 Task: Create a due date automation trigger when advanced on, 2 hours before a card is due add fields without custom field "Resume" set to a date more than 1 working days ago.
Action: Mouse moved to (973, 282)
Screenshot: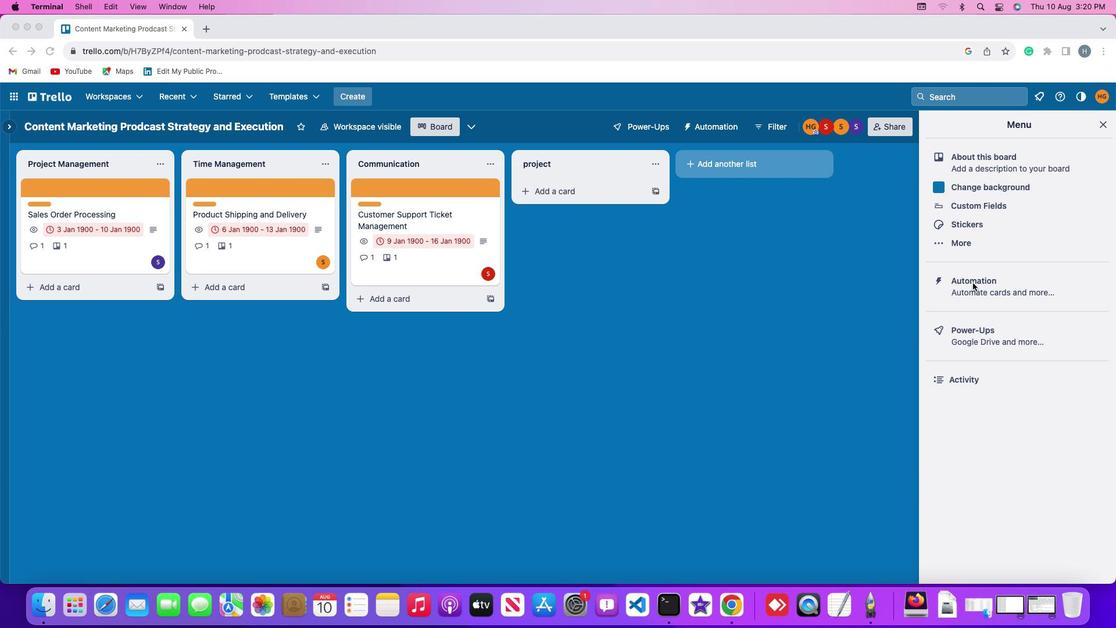 
Action: Mouse pressed left at (973, 282)
Screenshot: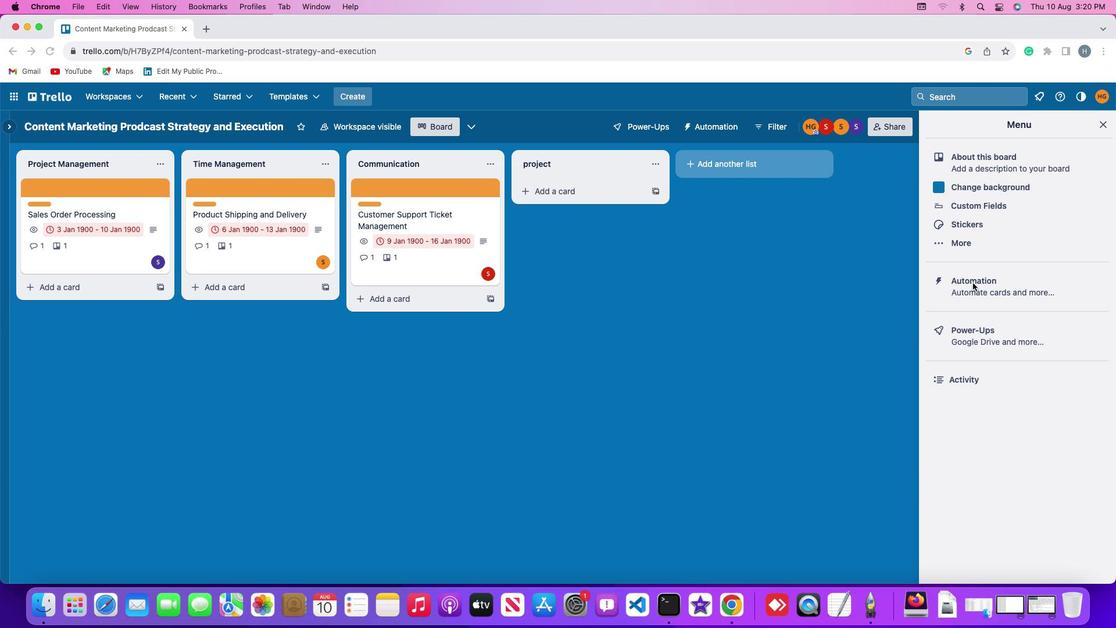 
Action: Mouse pressed left at (973, 282)
Screenshot: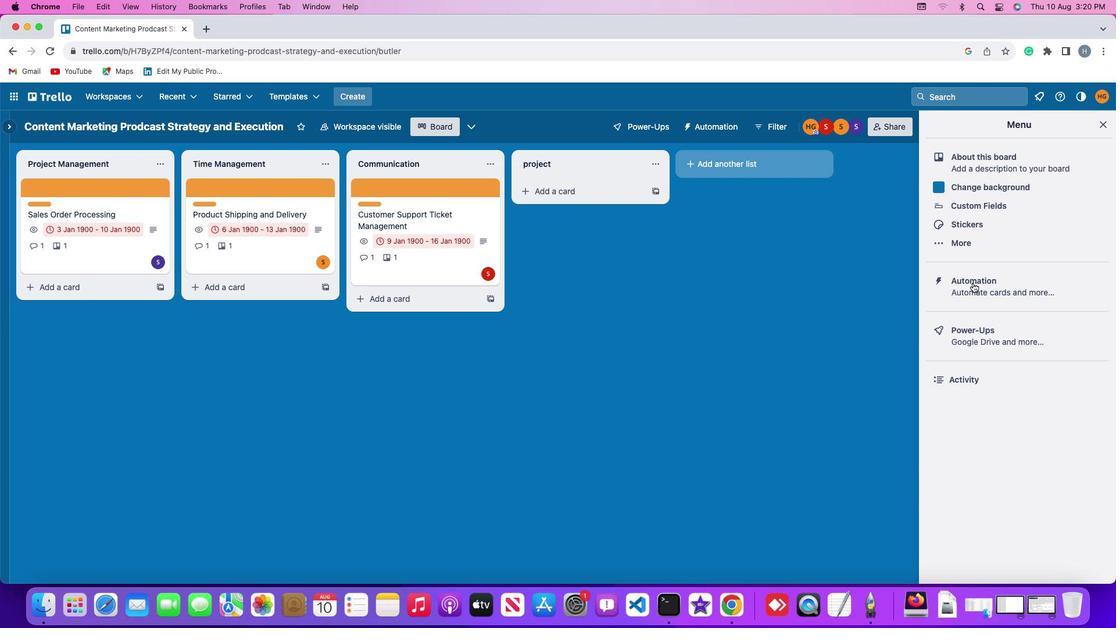 
Action: Mouse moved to (66, 277)
Screenshot: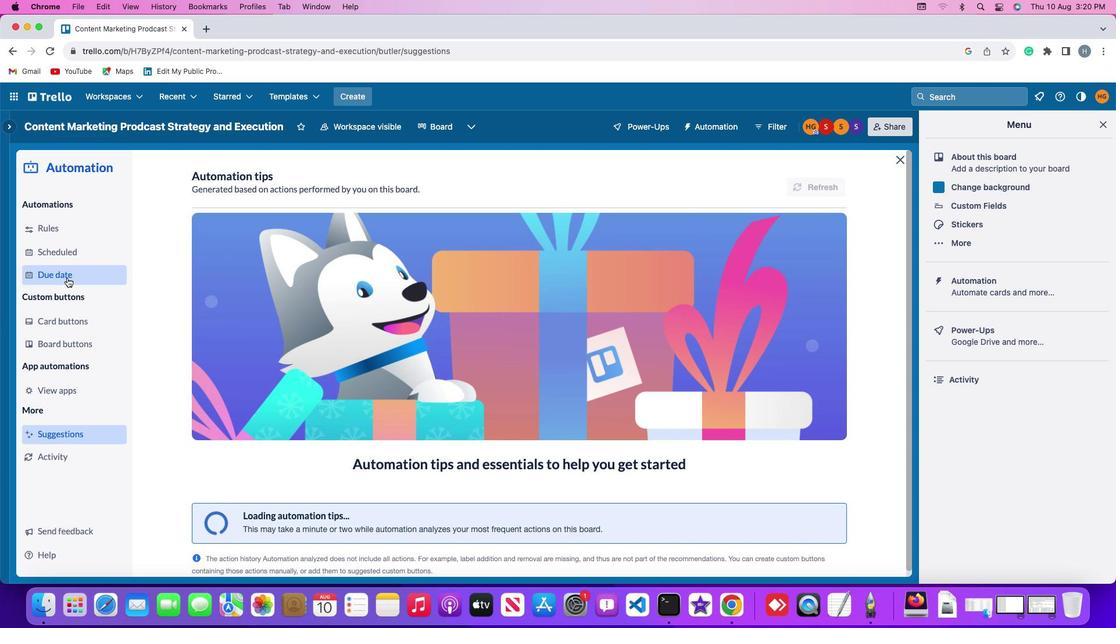 
Action: Mouse pressed left at (66, 277)
Screenshot: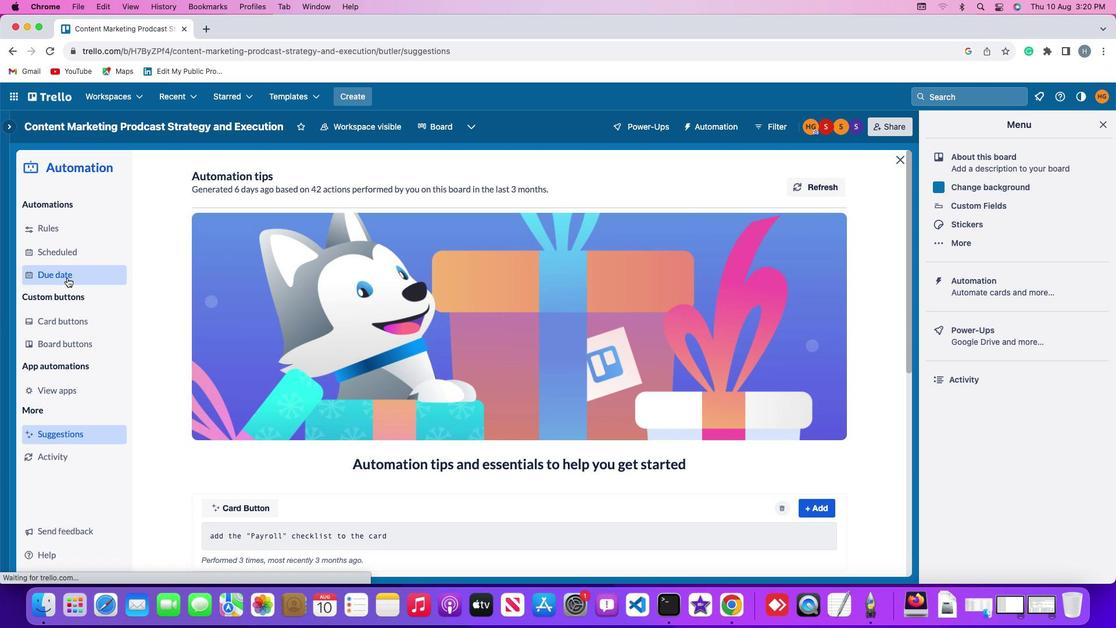 
Action: Mouse moved to (765, 179)
Screenshot: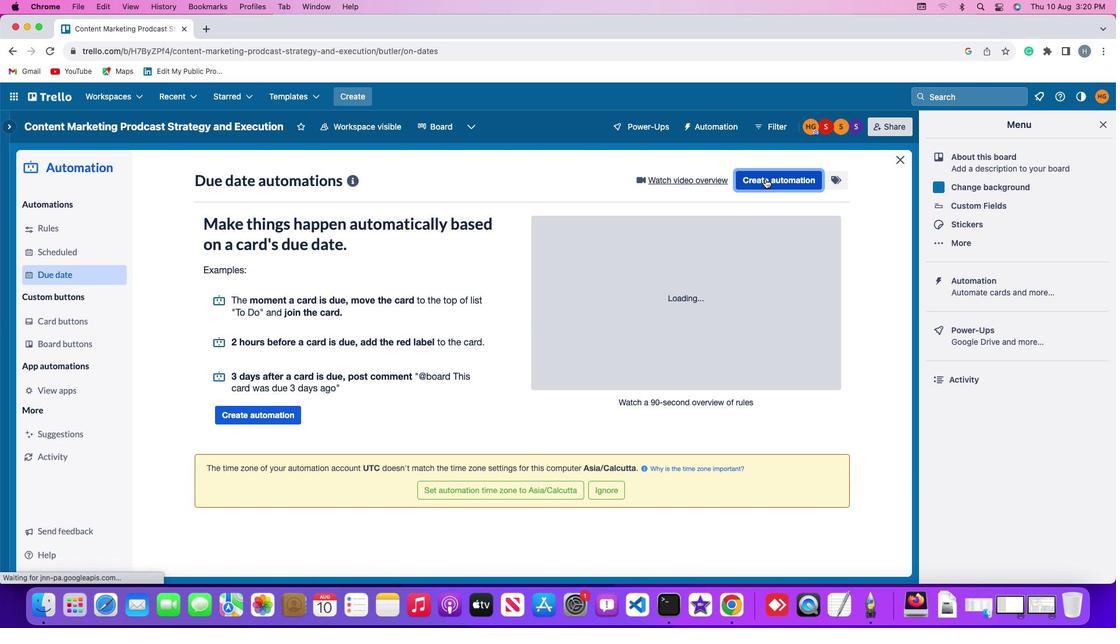 
Action: Mouse pressed left at (765, 179)
Screenshot: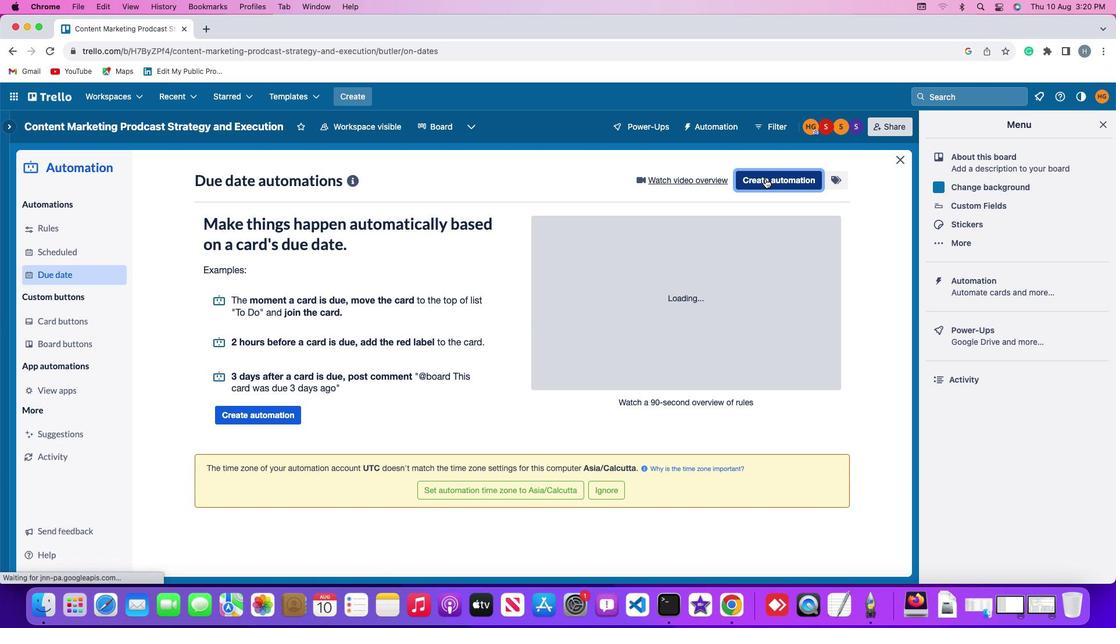 
Action: Mouse moved to (258, 287)
Screenshot: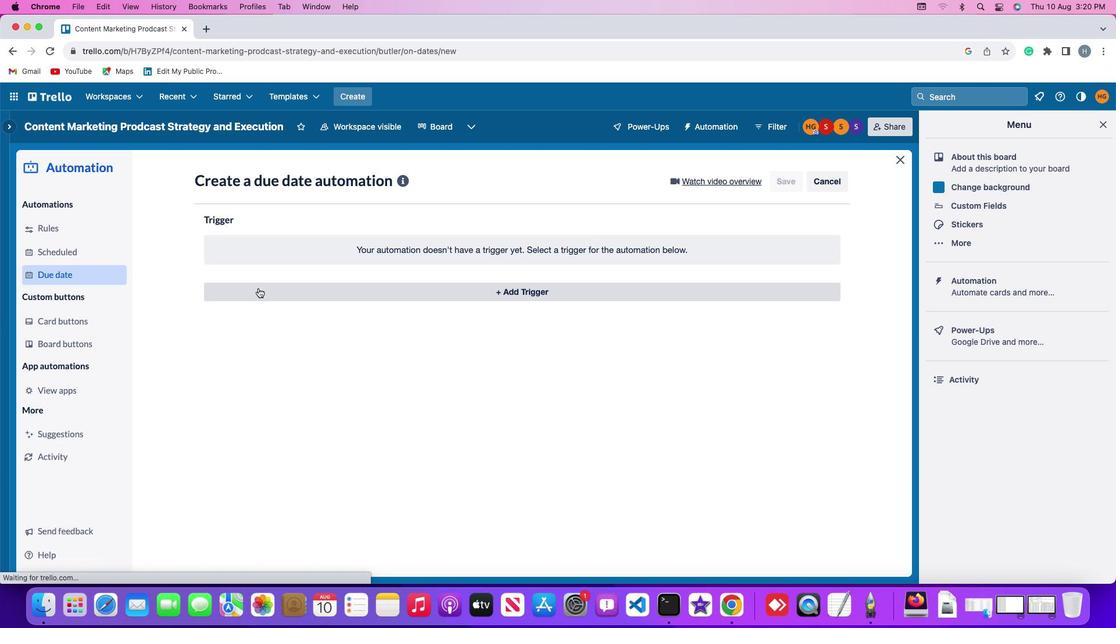 
Action: Mouse pressed left at (258, 287)
Screenshot: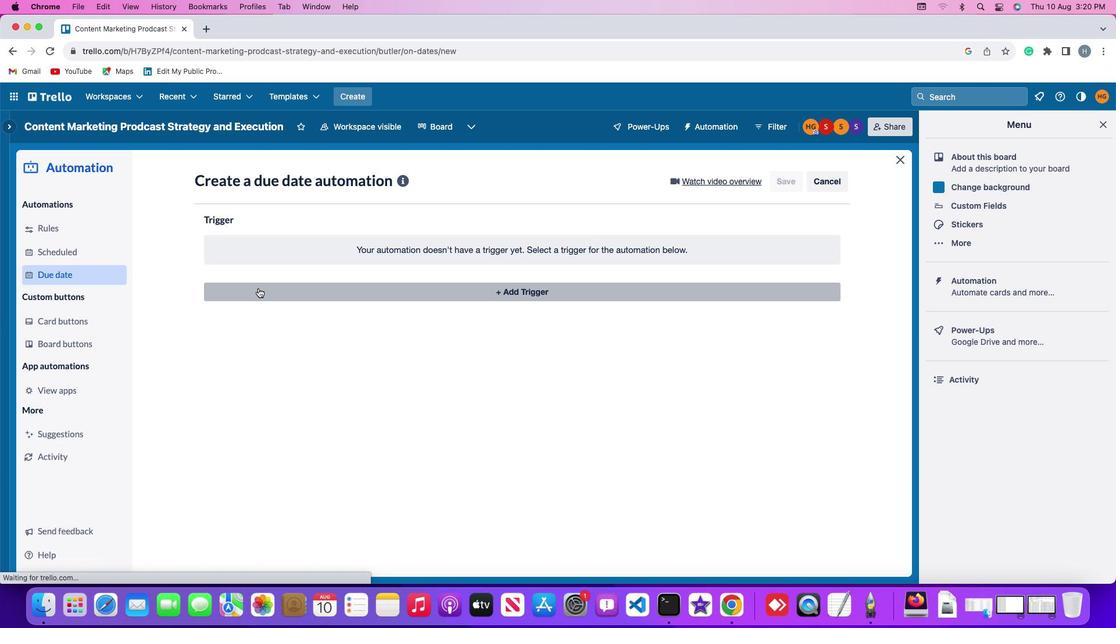 
Action: Mouse moved to (227, 469)
Screenshot: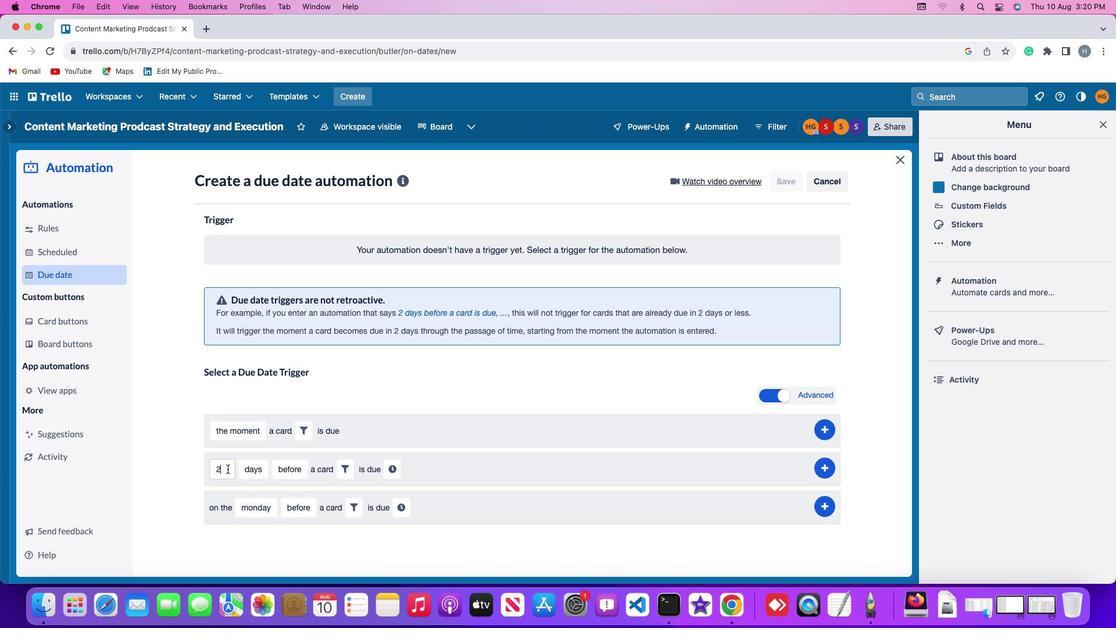 
Action: Mouse pressed left at (227, 469)
Screenshot: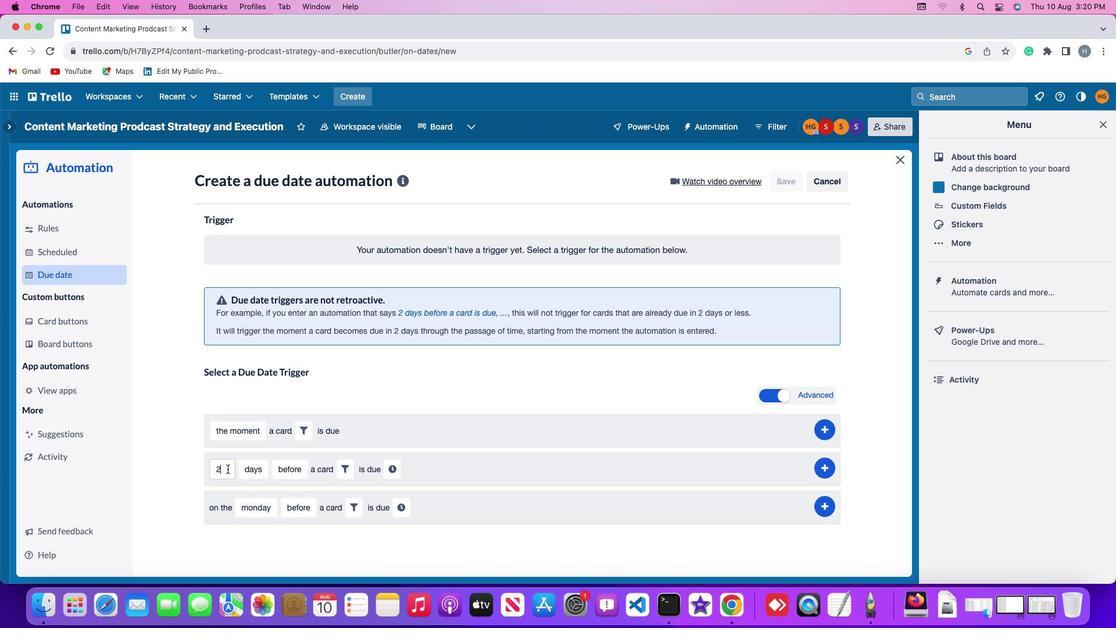 
Action: Mouse moved to (227, 468)
Screenshot: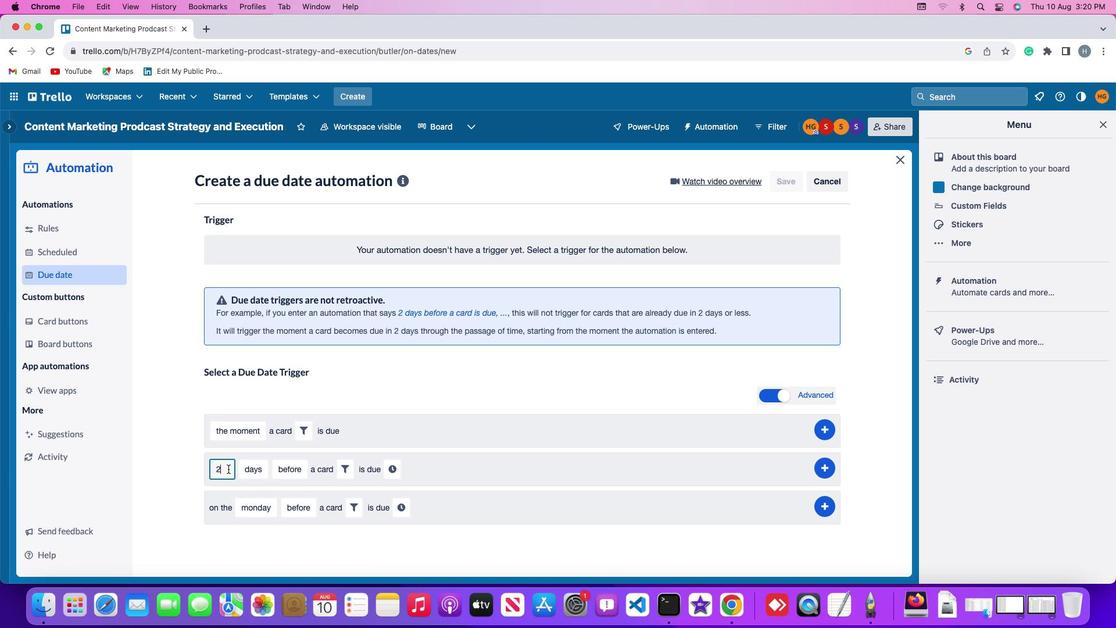 
Action: Key pressed Key.backspace
Screenshot: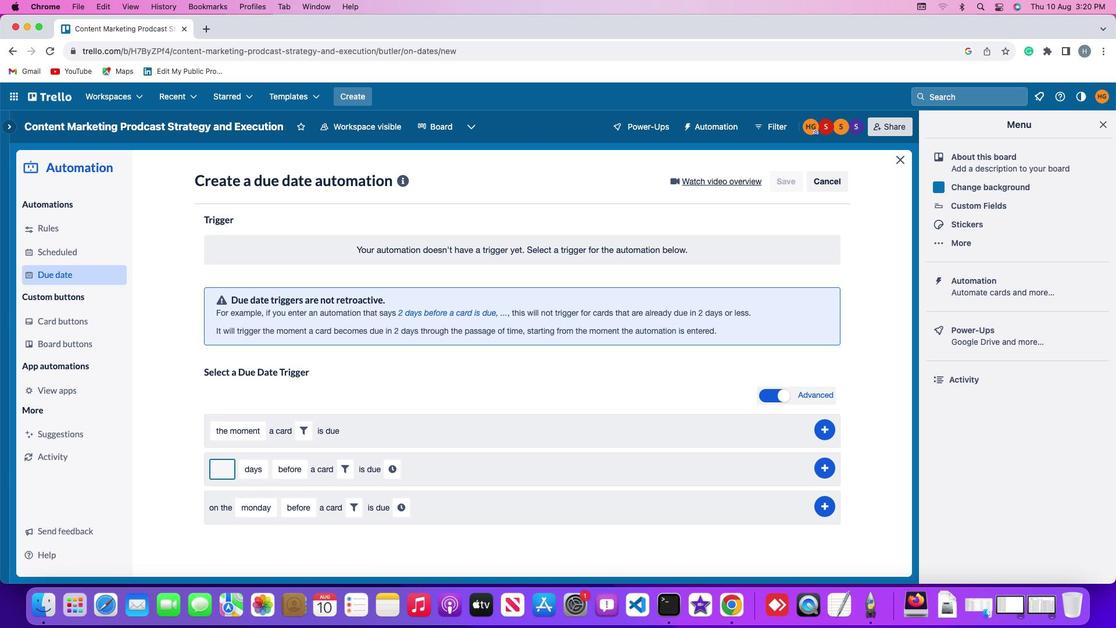 
Action: Mouse moved to (229, 468)
Screenshot: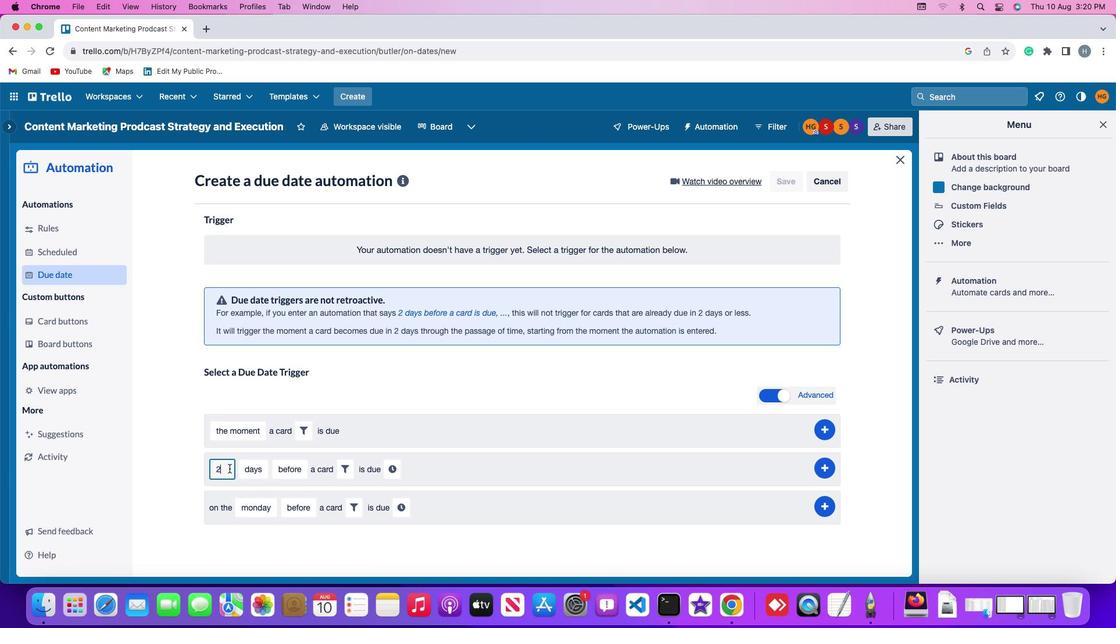 
Action: Key pressed '2'
Screenshot: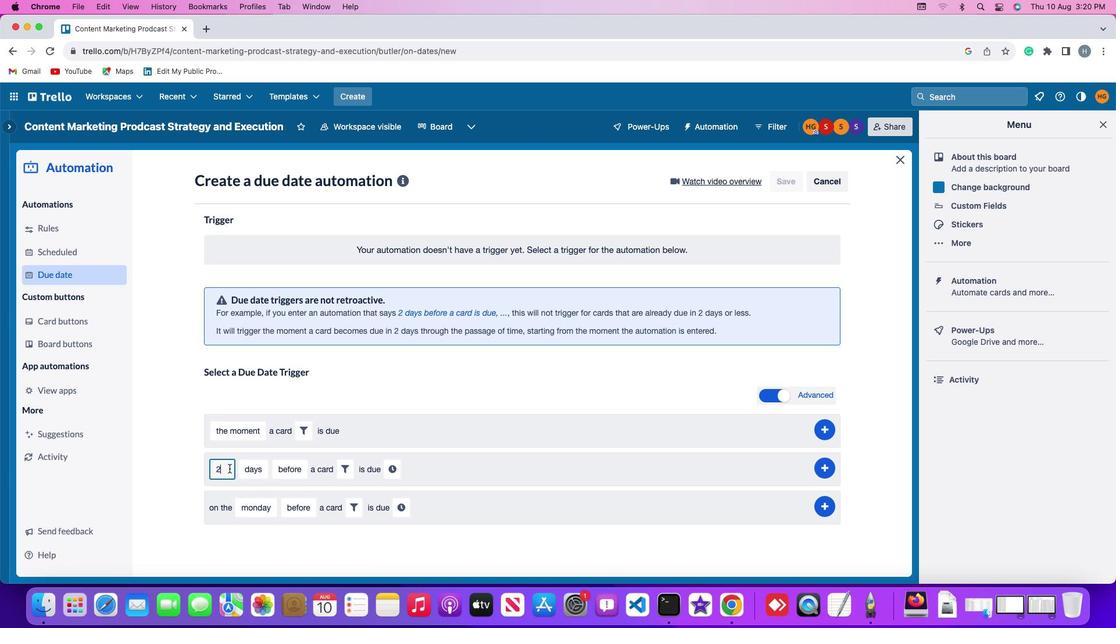 
Action: Mouse moved to (256, 469)
Screenshot: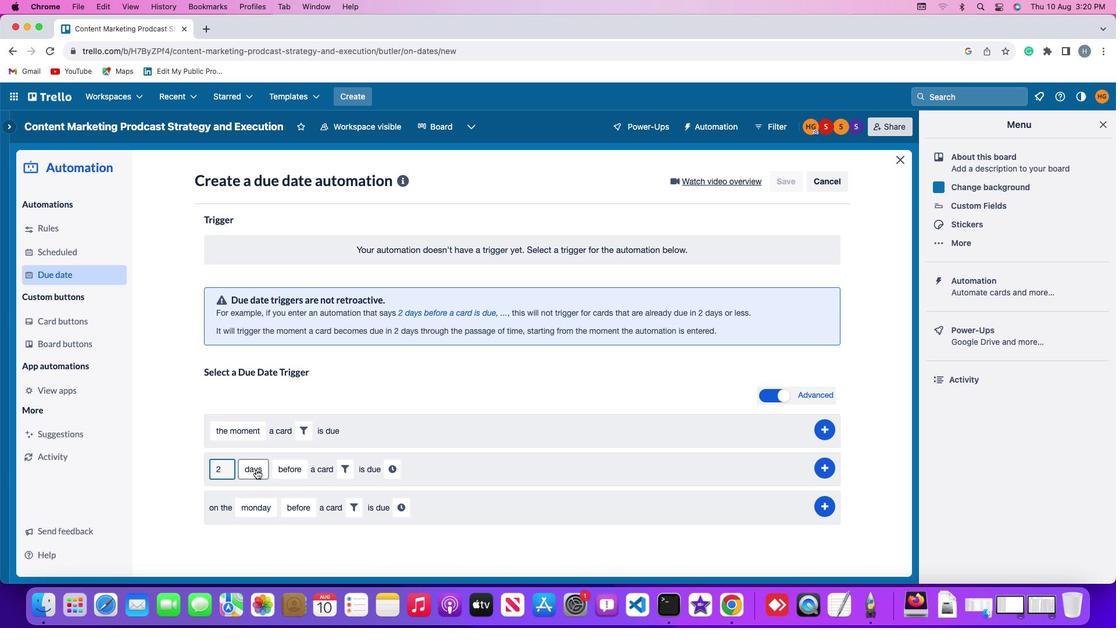 
Action: Mouse pressed left at (256, 469)
Screenshot: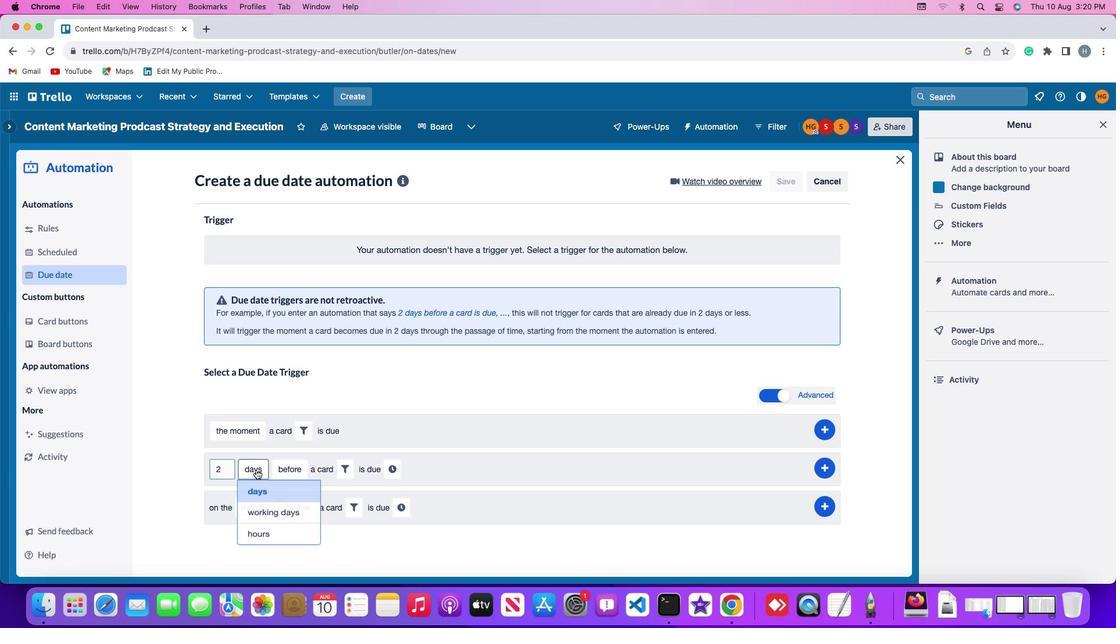 
Action: Mouse moved to (261, 535)
Screenshot: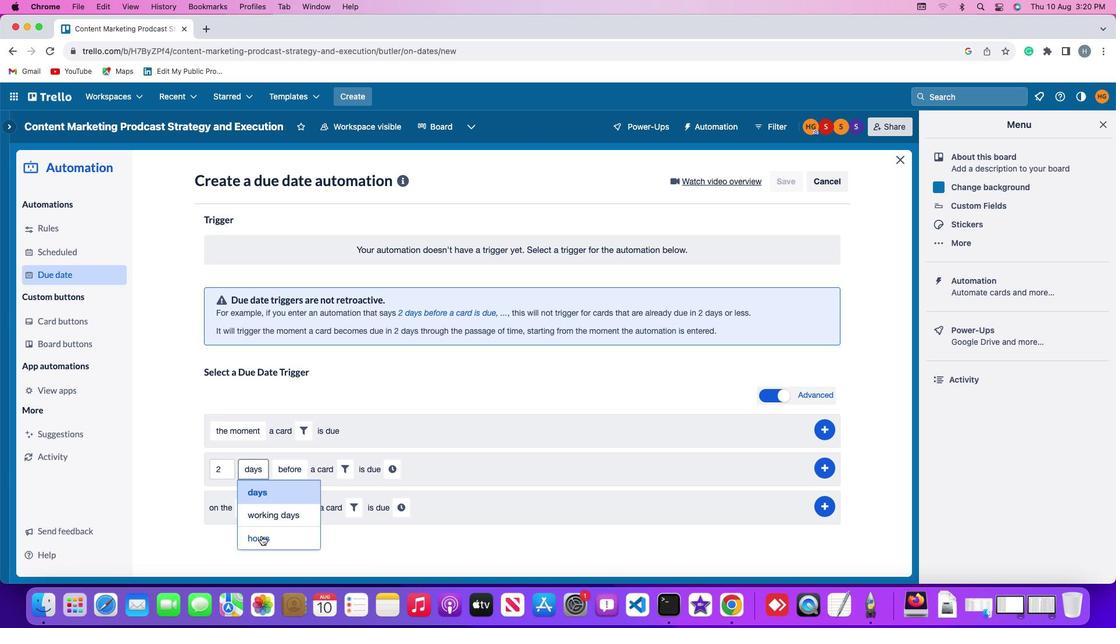 
Action: Mouse pressed left at (261, 535)
Screenshot: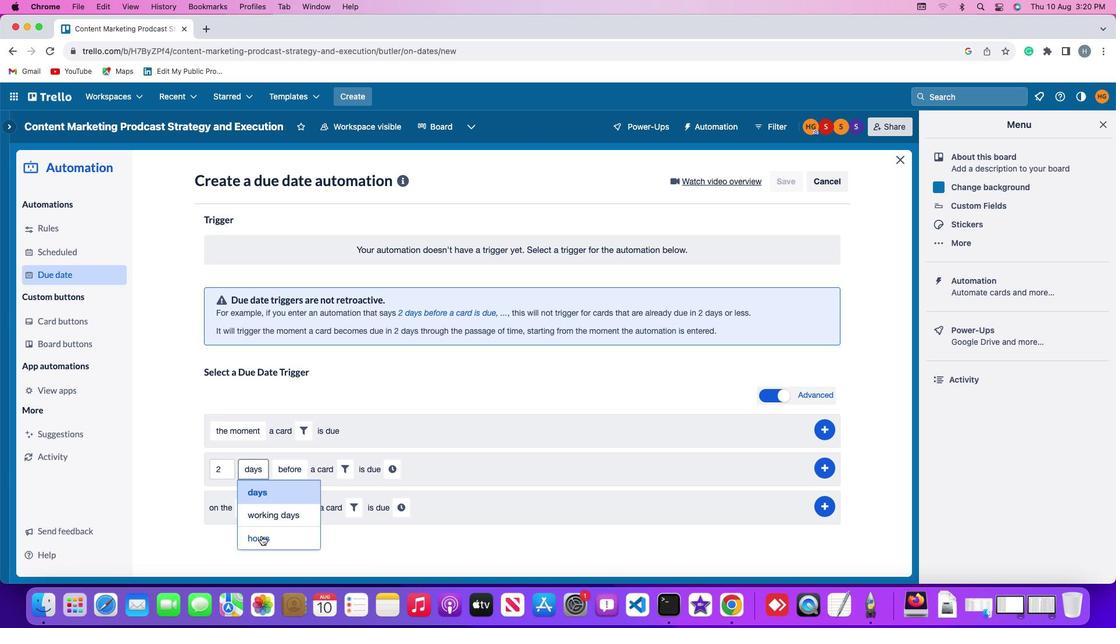 
Action: Mouse moved to (288, 470)
Screenshot: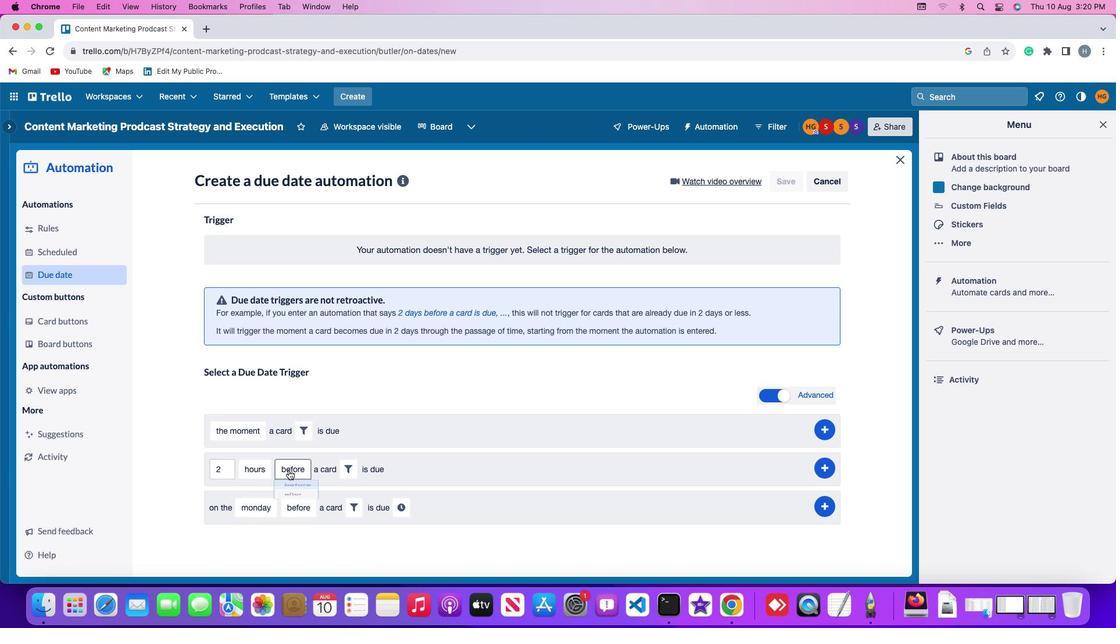 
Action: Mouse pressed left at (288, 470)
Screenshot: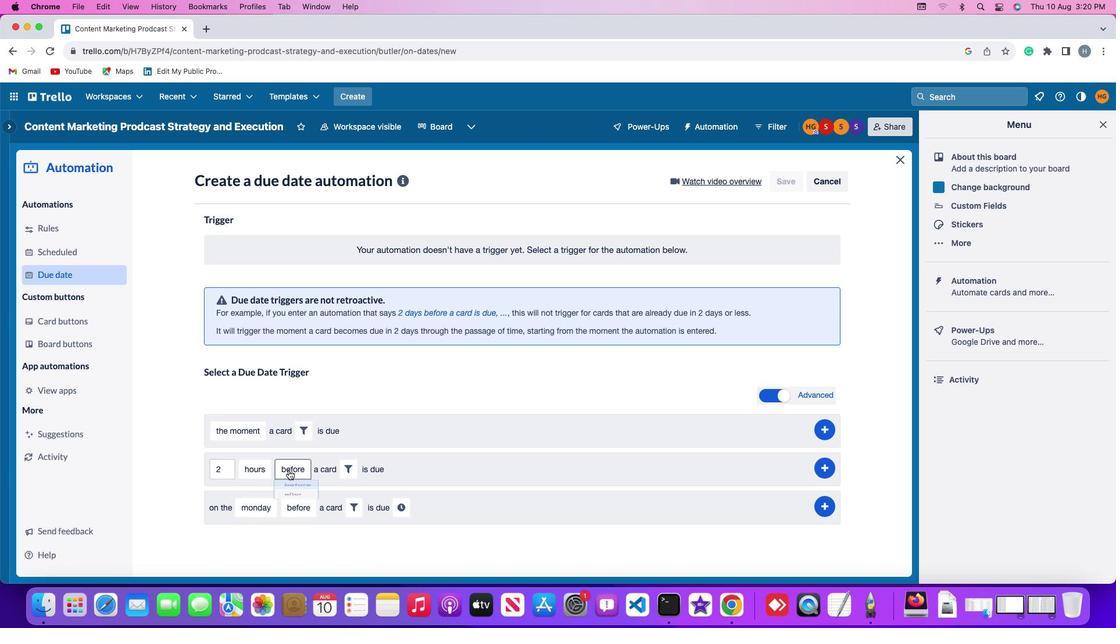 
Action: Mouse moved to (291, 488)
Screenshot: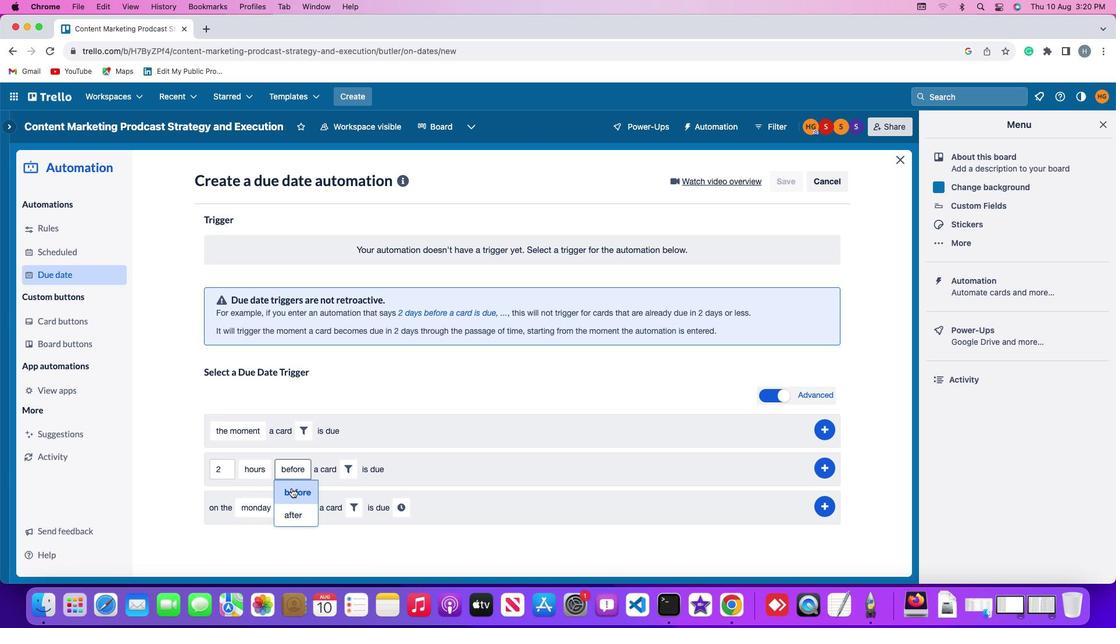 
Action: Mouse pressed left at (291, 488)
Screenshot: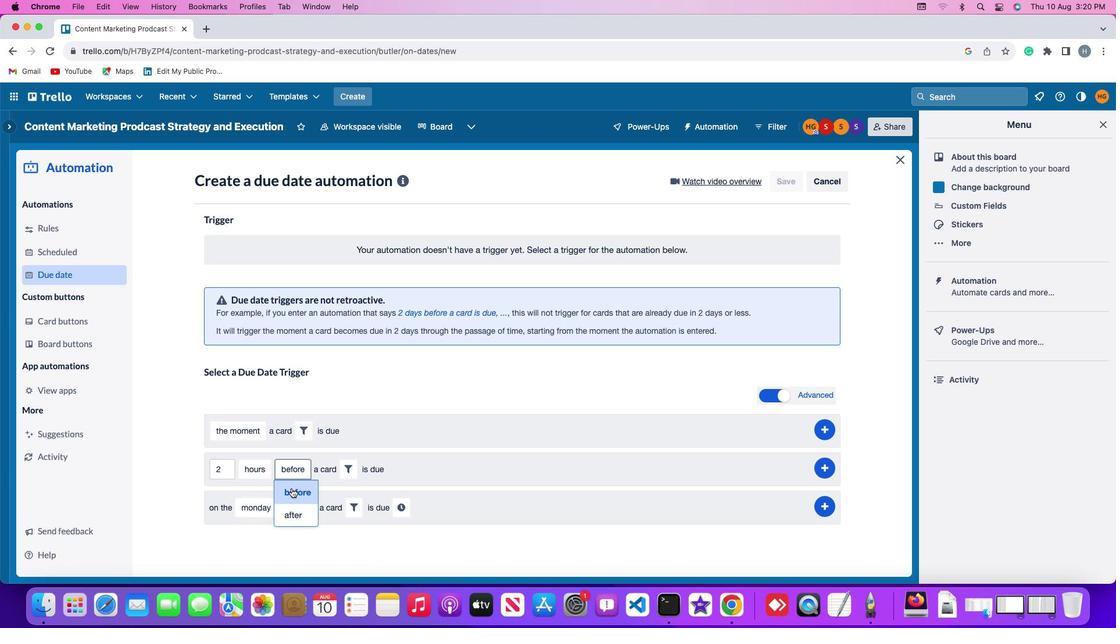
Action: Mouse moved to (344, 465)
Screenshot: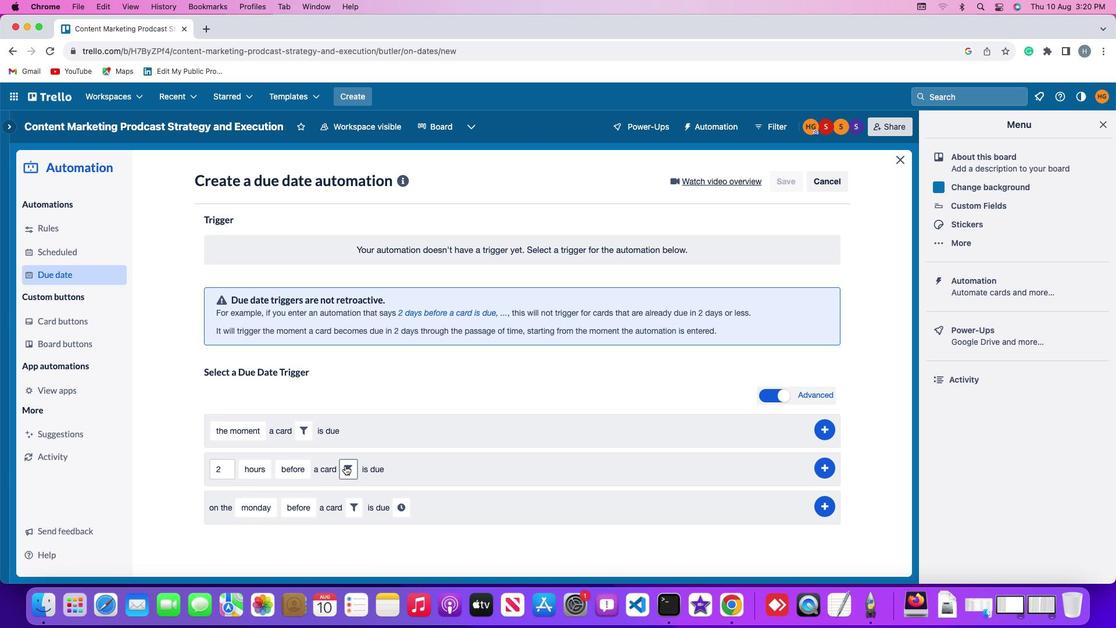 
Action: Mouse pressed left at (344, 465)
Screenshot: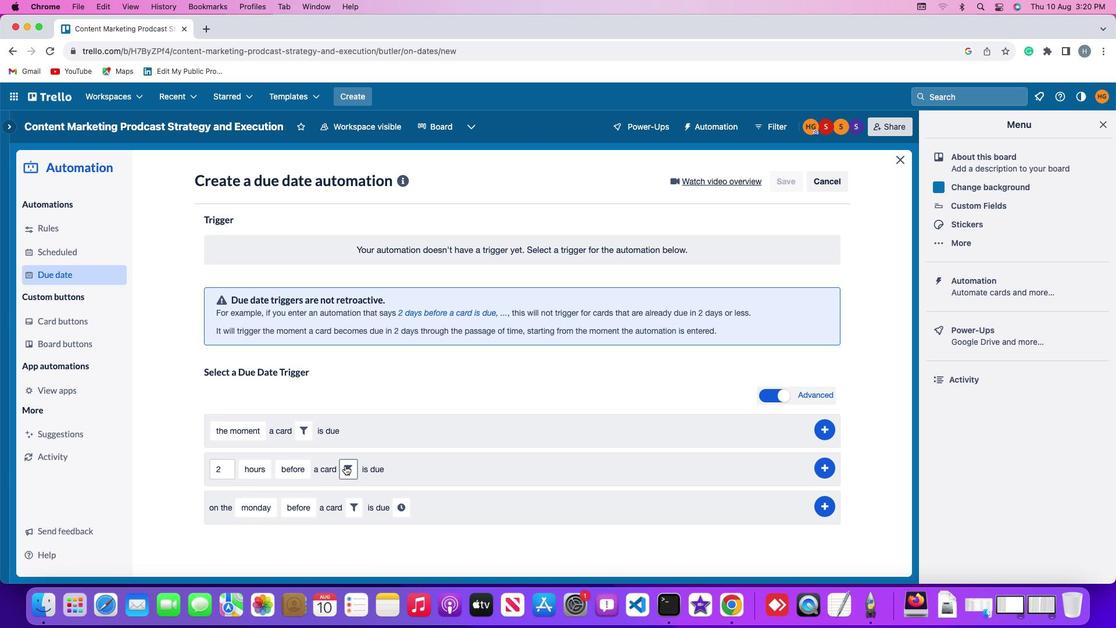 
Action: Mouse moved to (541, 504)
Screenshot: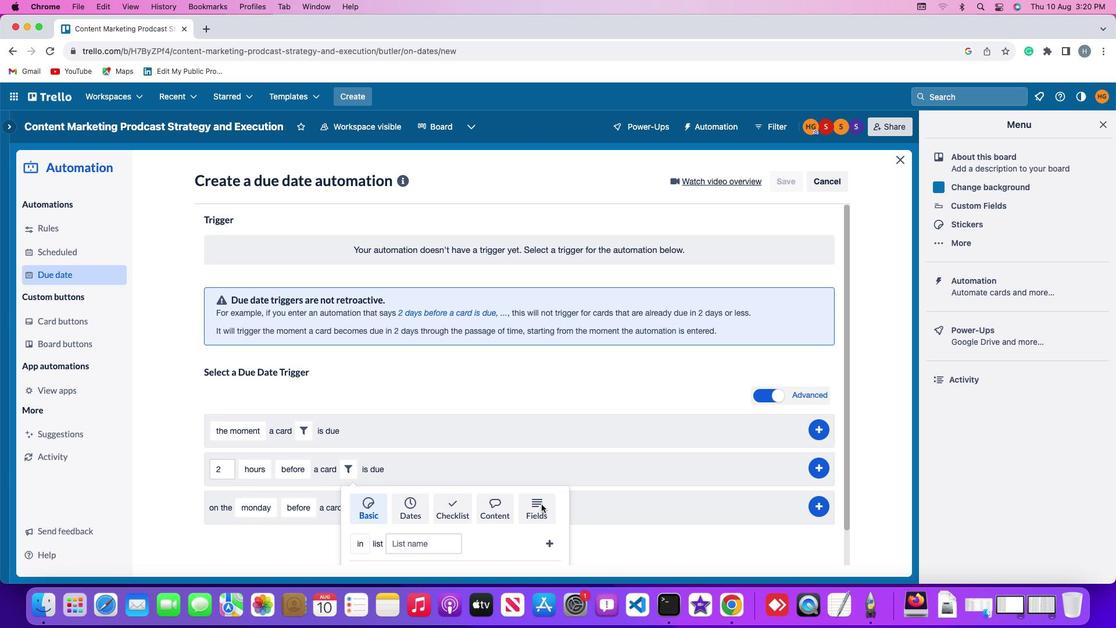 
Action: Mouse pressed left at (541, 504)
Screenshot: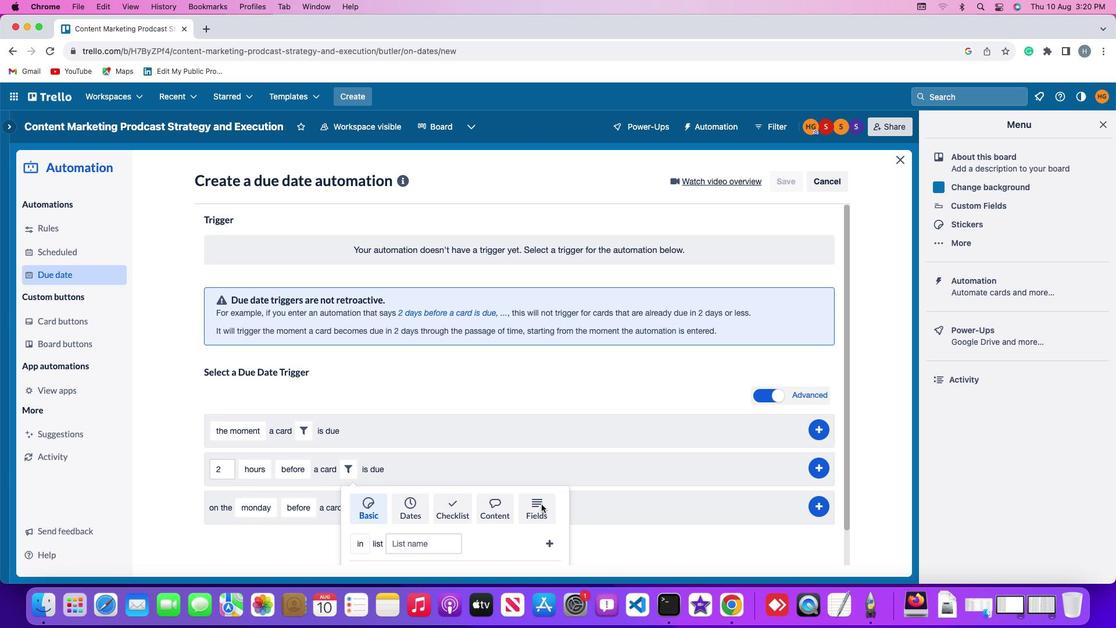 
Action: Mouse moved to (298, 529)
Screenshot: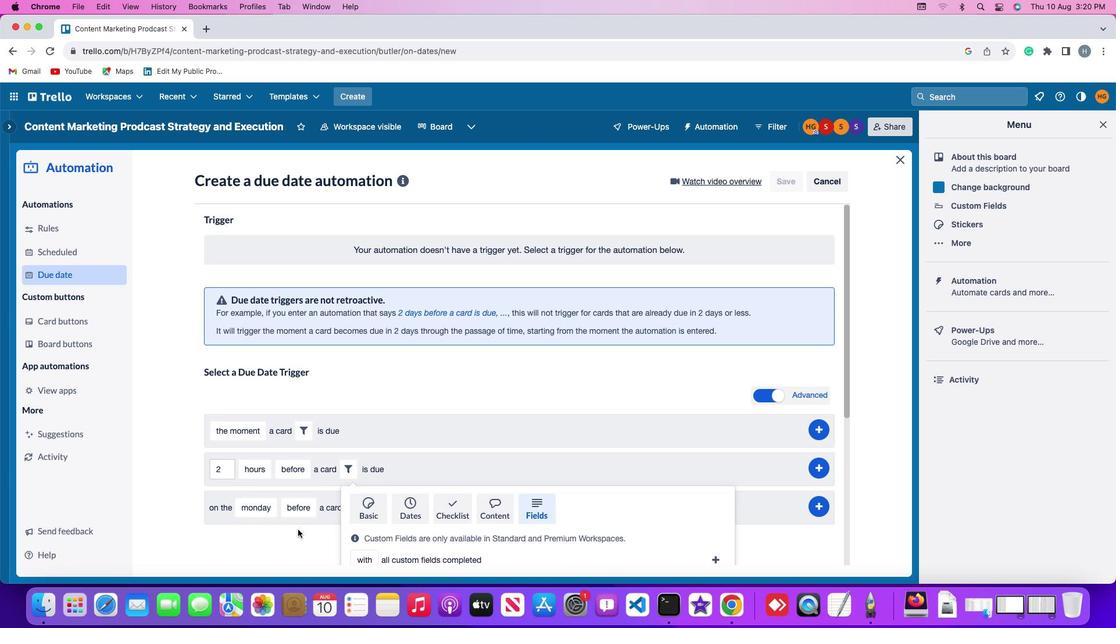 
Action: Mouse scrolled (298, 529) with delta (0, 0)
Screenshot: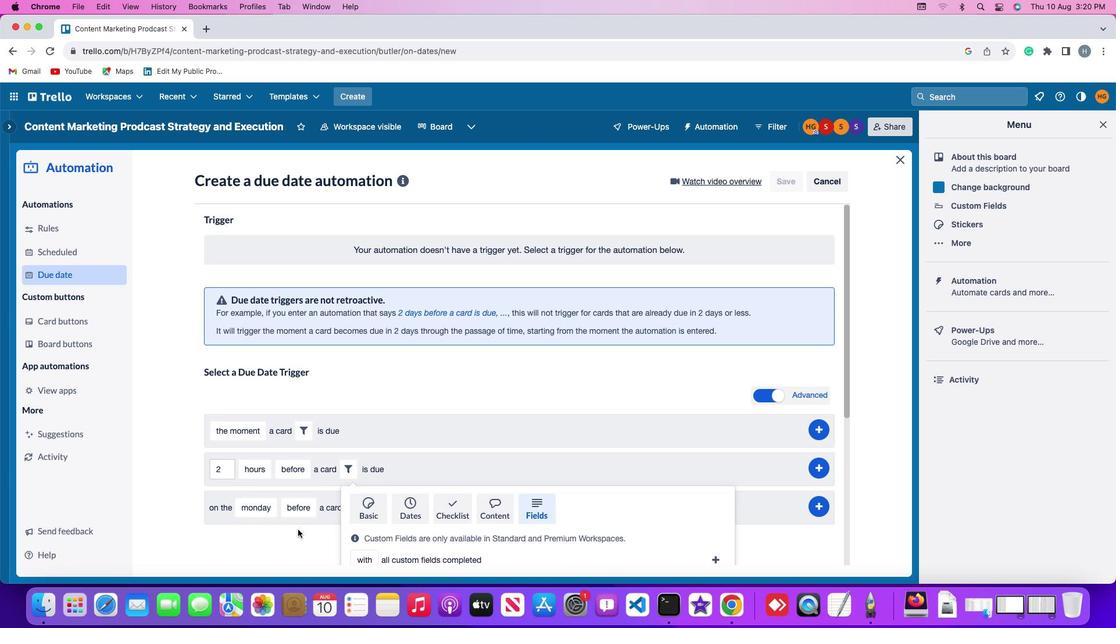 
Action: Mouse scrolled (298, 529) with delta (0, 0)
Screenshot: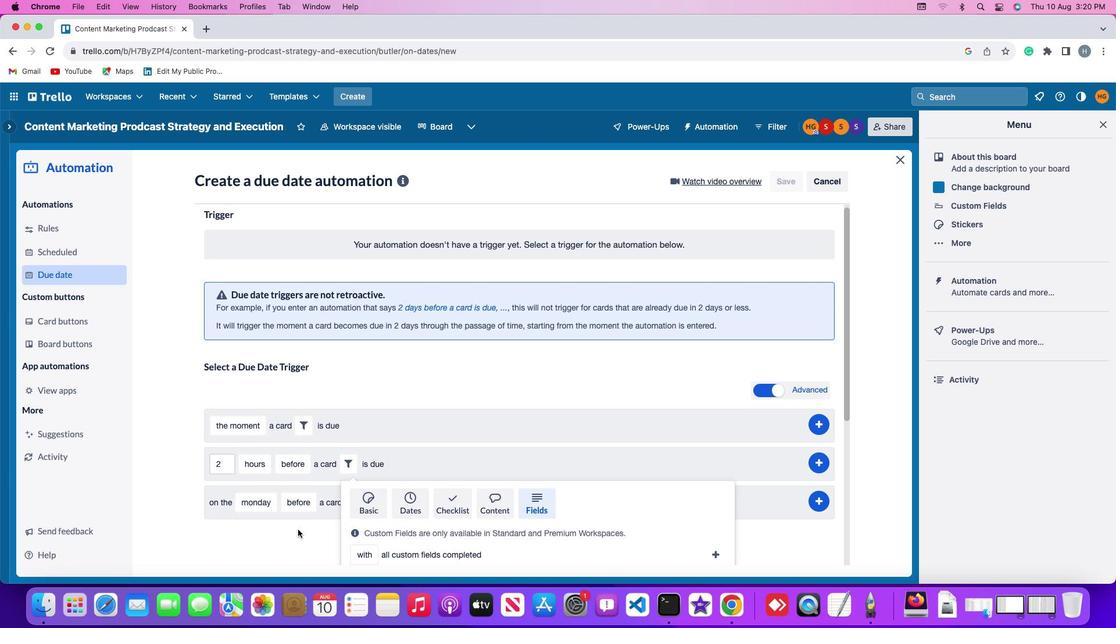 
Action: Mouse scrolled (298, 529) with delta (0, -1)
Screenshot: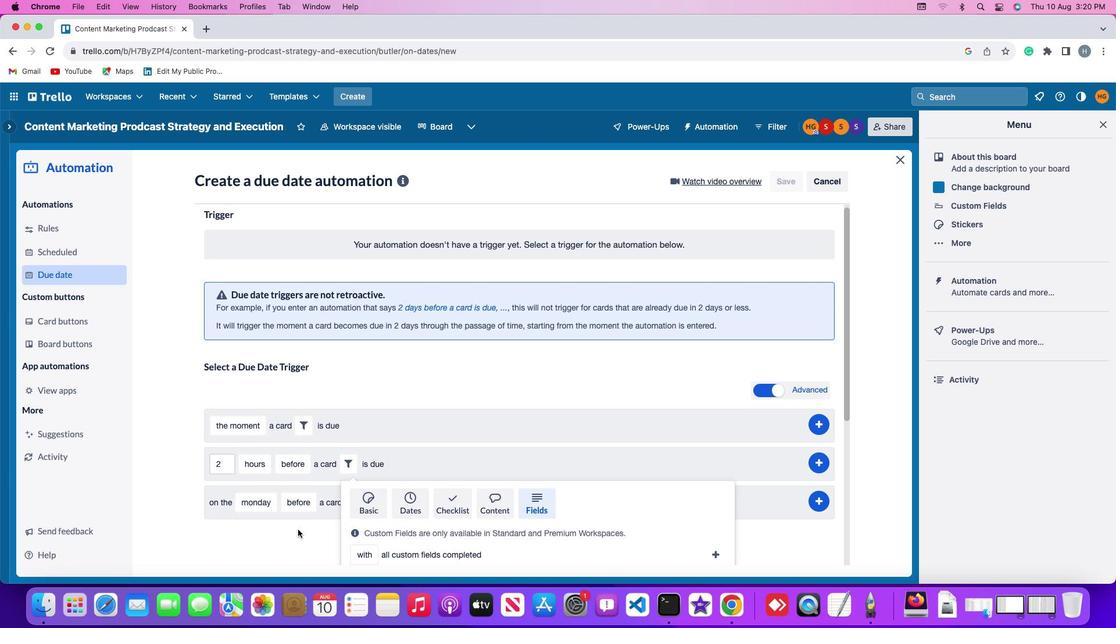 
Action: Mouse scrolled (298, 529) with delta (0, -2)
Screenshot: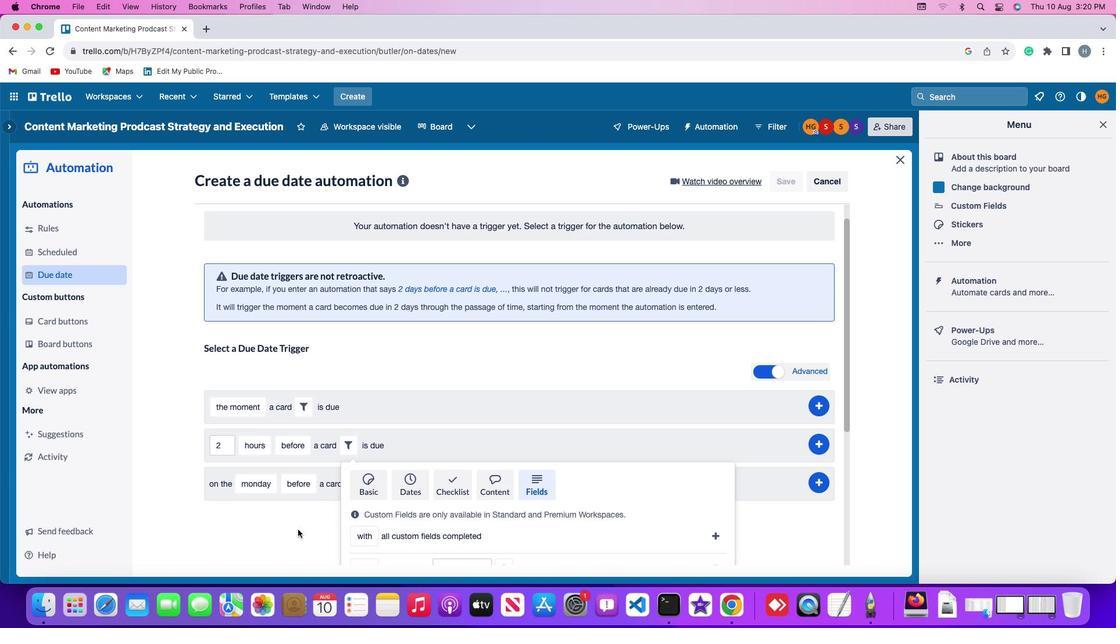 
Action: Mouse scrolled (298, 529) with delta (0, -3)
Screenshot: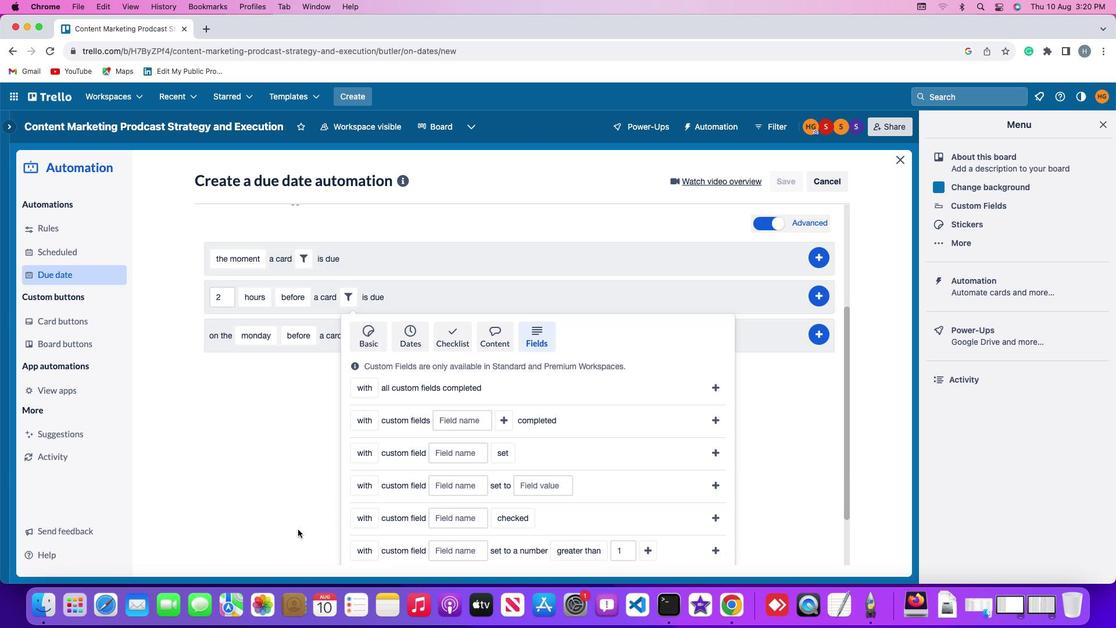 
Action: Mouse moved to (300, 528)
Screenshot: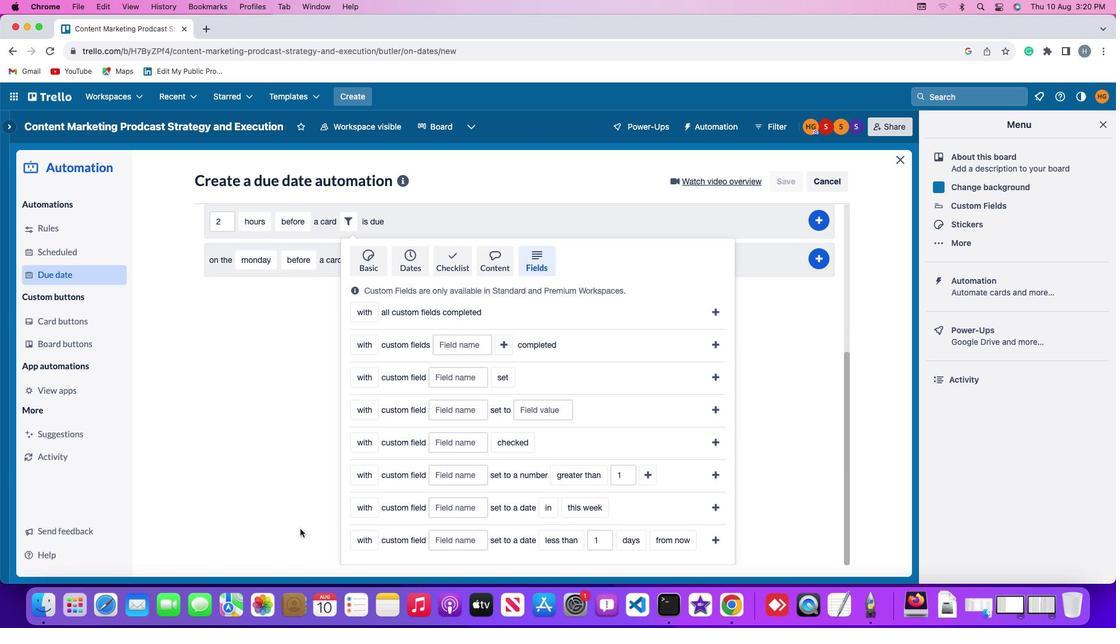 
Action: Mouse scrolled (300, 528) with delta (0, 0)
Screenshot: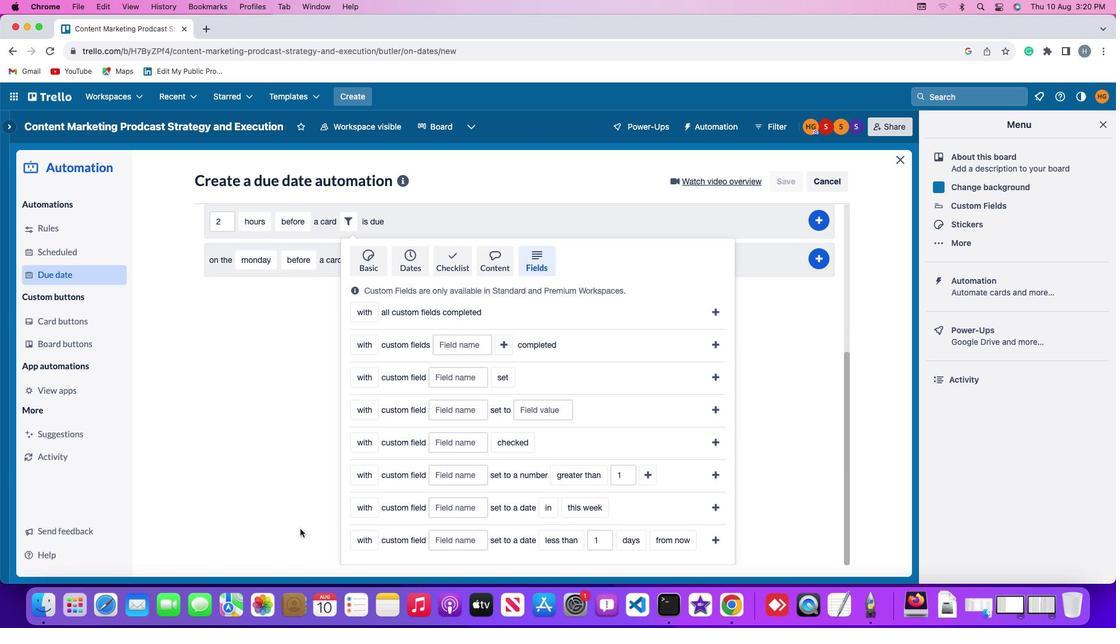 
Action: Mouse scrolled (300, 528) with delta (0, 0)
Screenshot: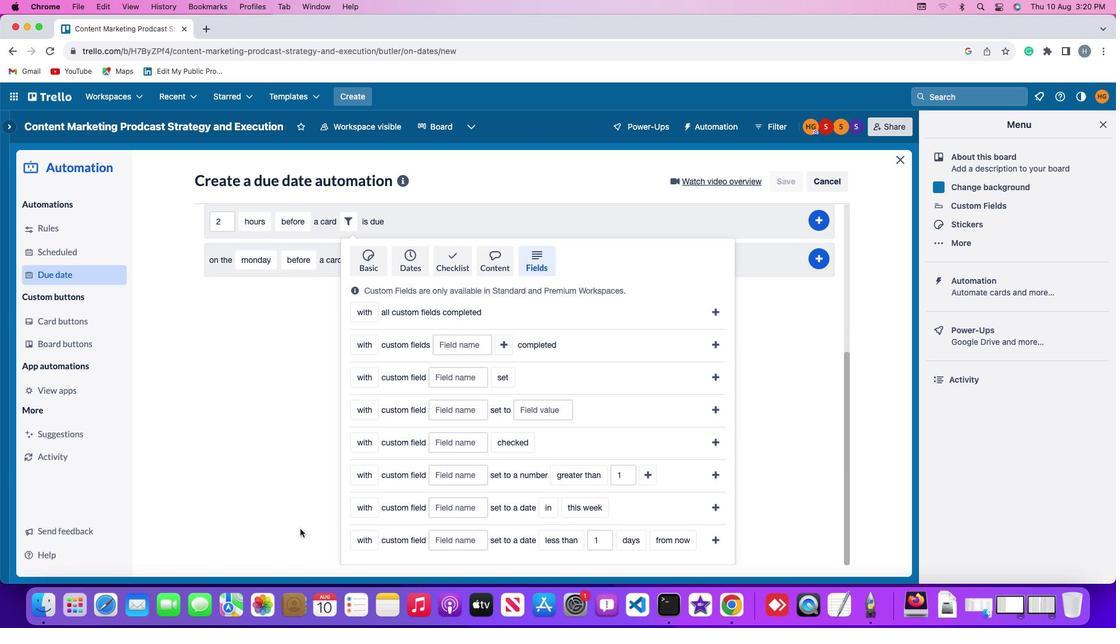 
Action: Mouse scrolled (300, 528) with delta (0, -1)
Screenshot: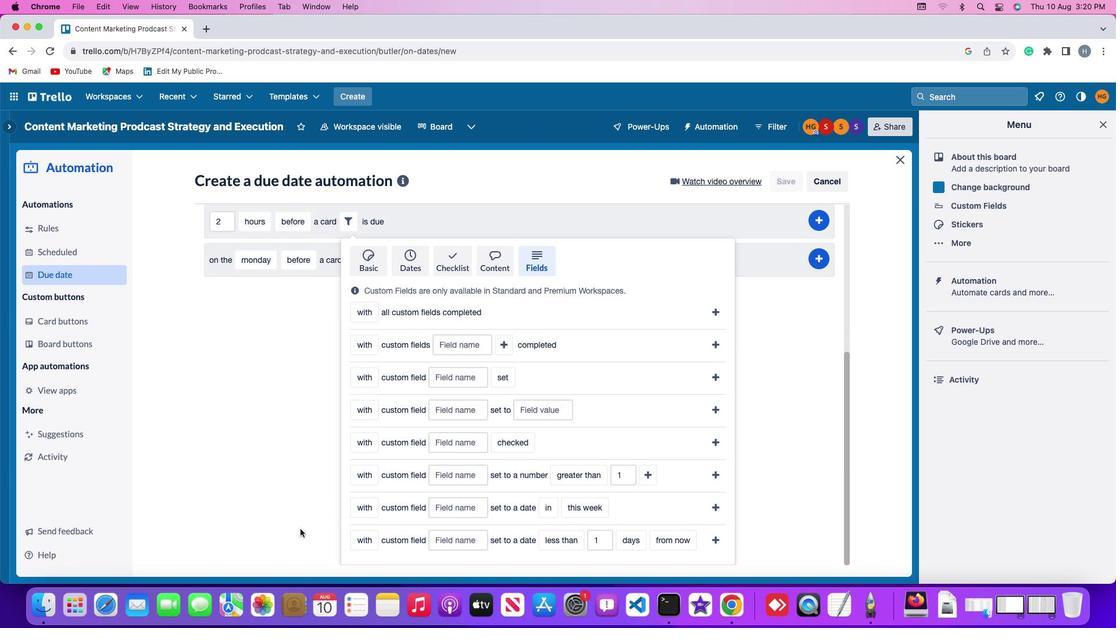 
Action: Mouse scrolled (300, 528) with delta (0, -2)
Screenshot: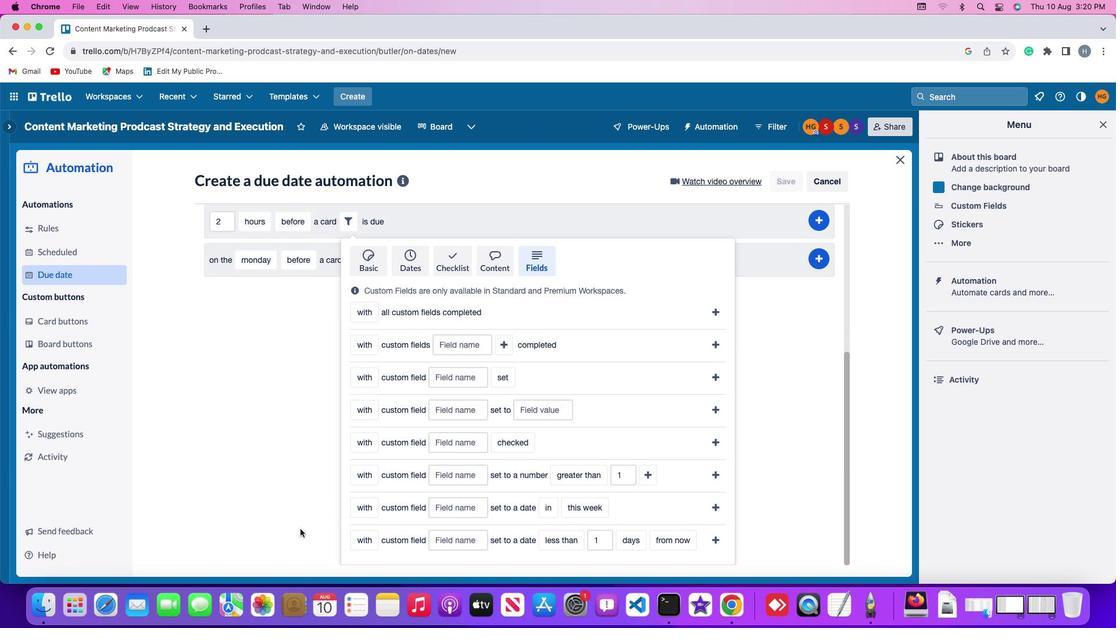 
Action: Mouse scrolled (300, 528) with delta (0, -3)
Screenshot: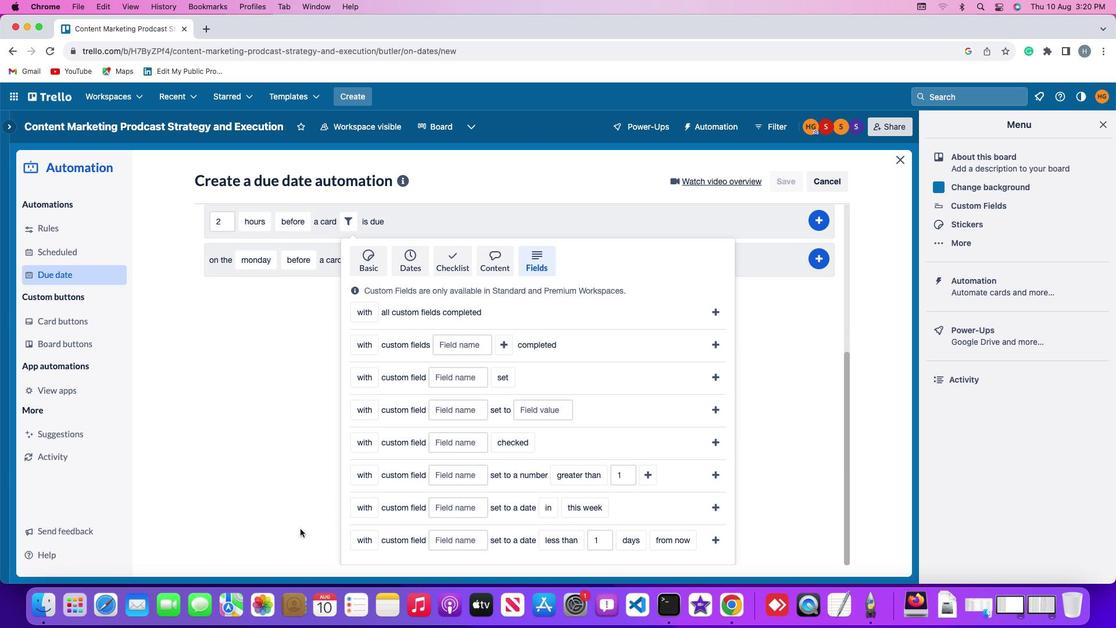 
Action: Mouse moved to (359, 536)
Screenshot: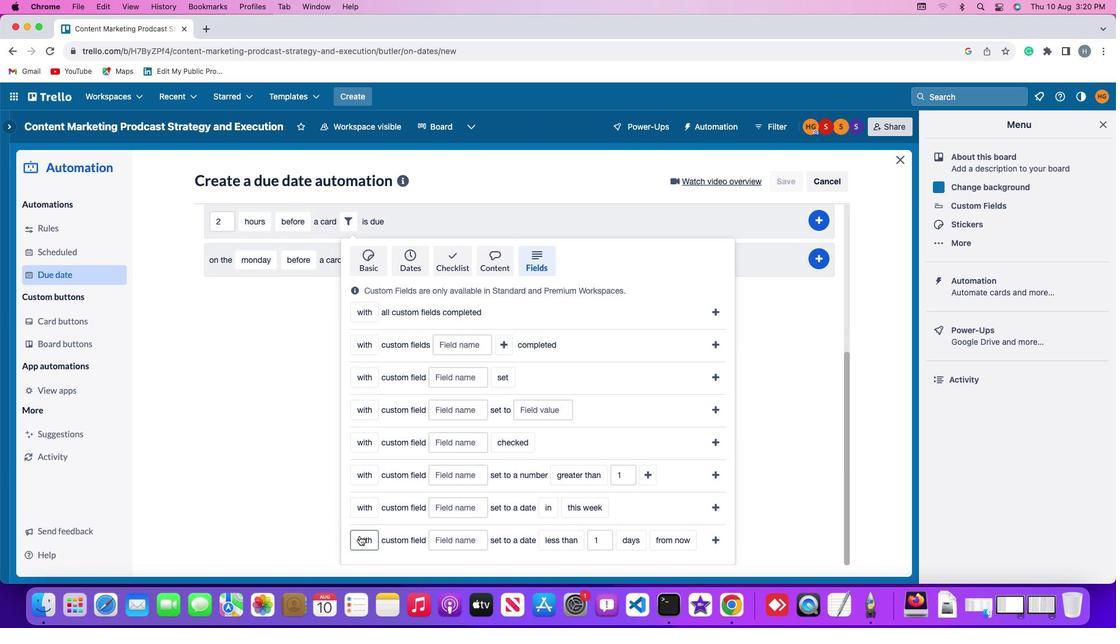 
Action: Mouse pressed left at (359, 536)
Screenshot: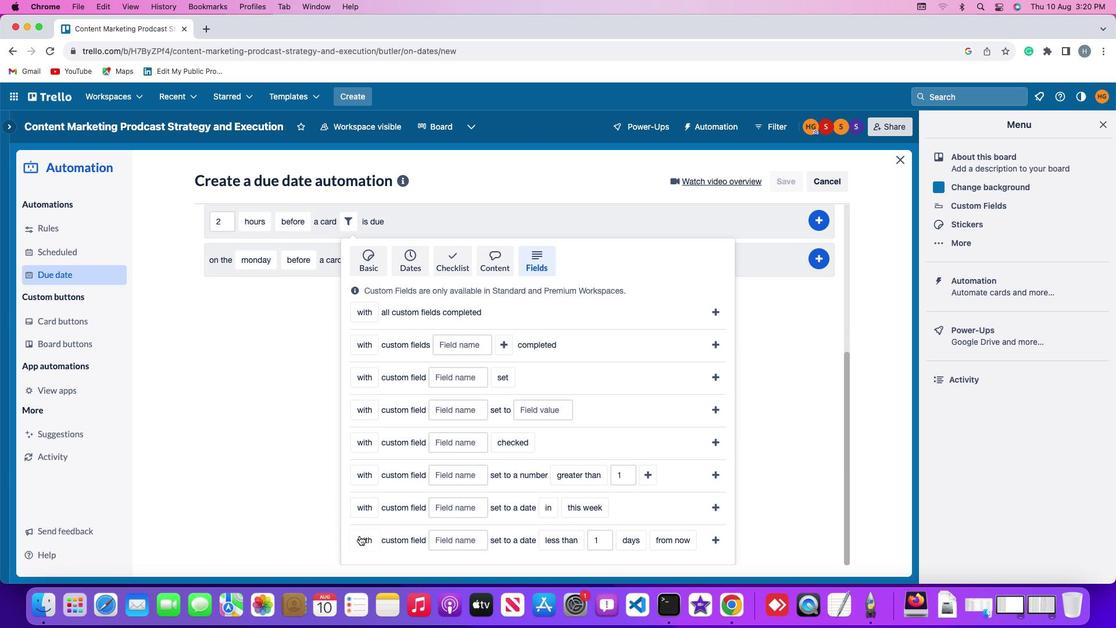 
Action: Mouse moved to (376, 522)
Screenshot: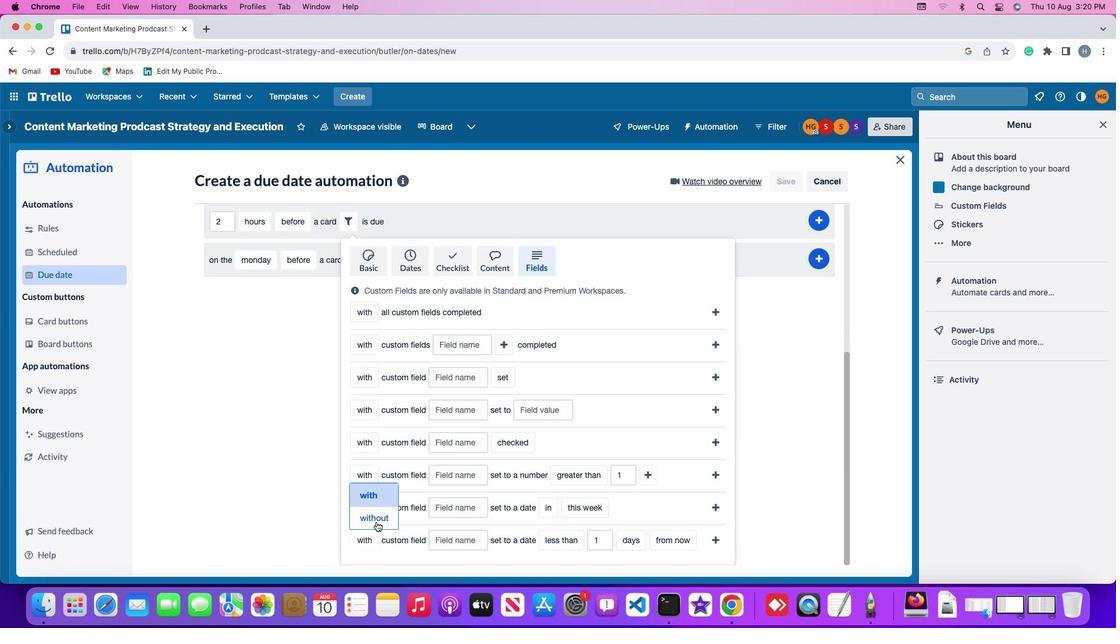 
Action: Mouse pressed left at (376, 522)
Screenshot: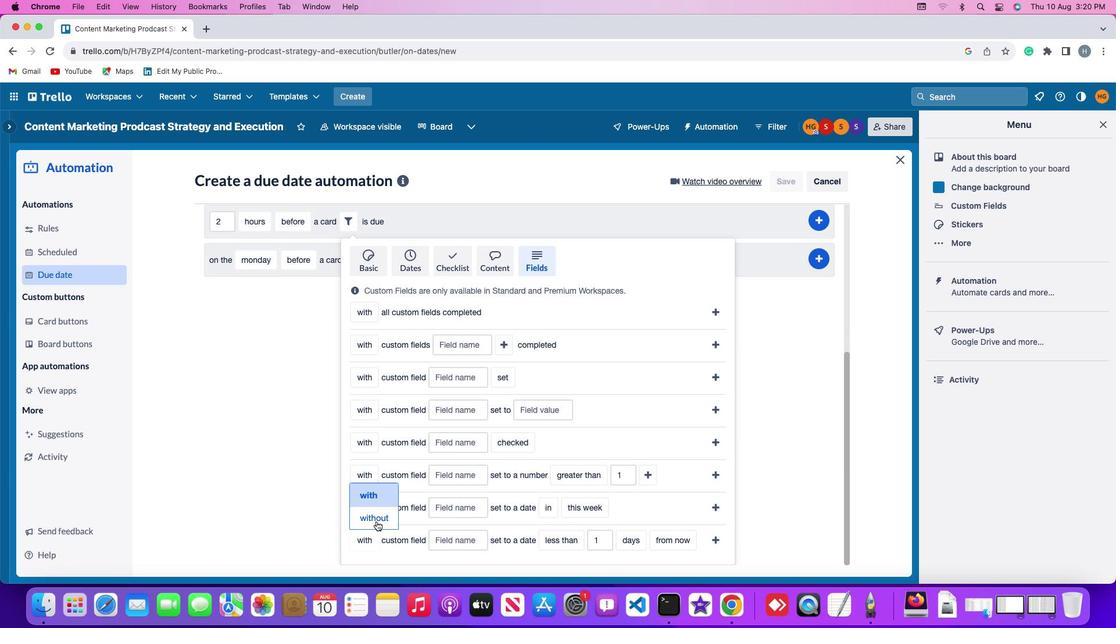 
Action: Mouse moved to (475, 539)
Screenshot: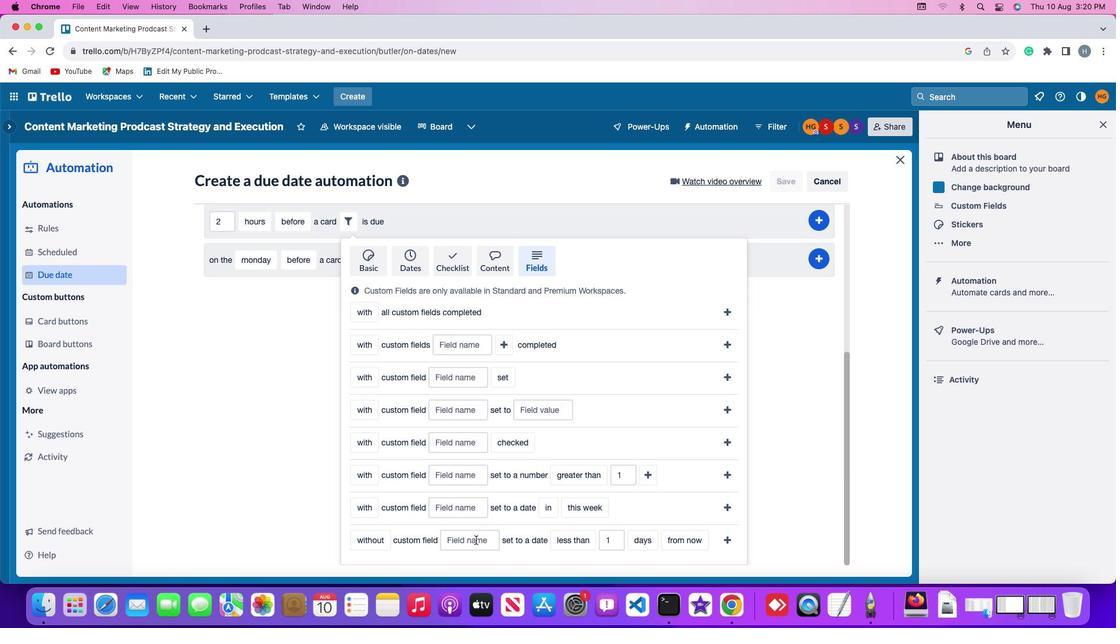
Action: Mouse pressed left at (475, 539)
Screenshot: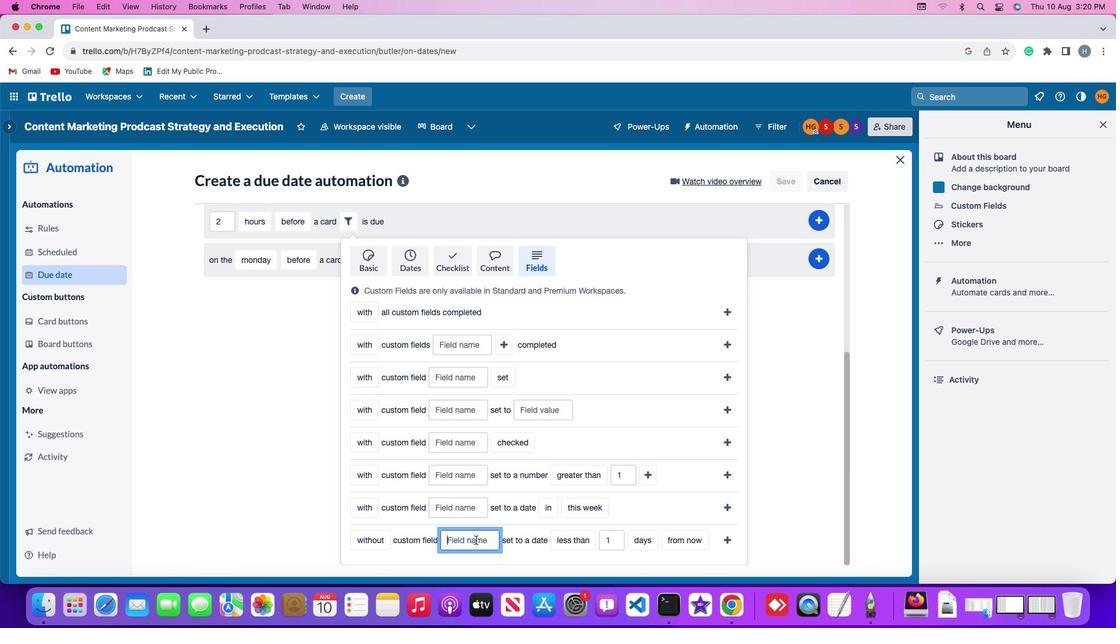 
Action: Mouse moved to (481, 536)
Screenshot: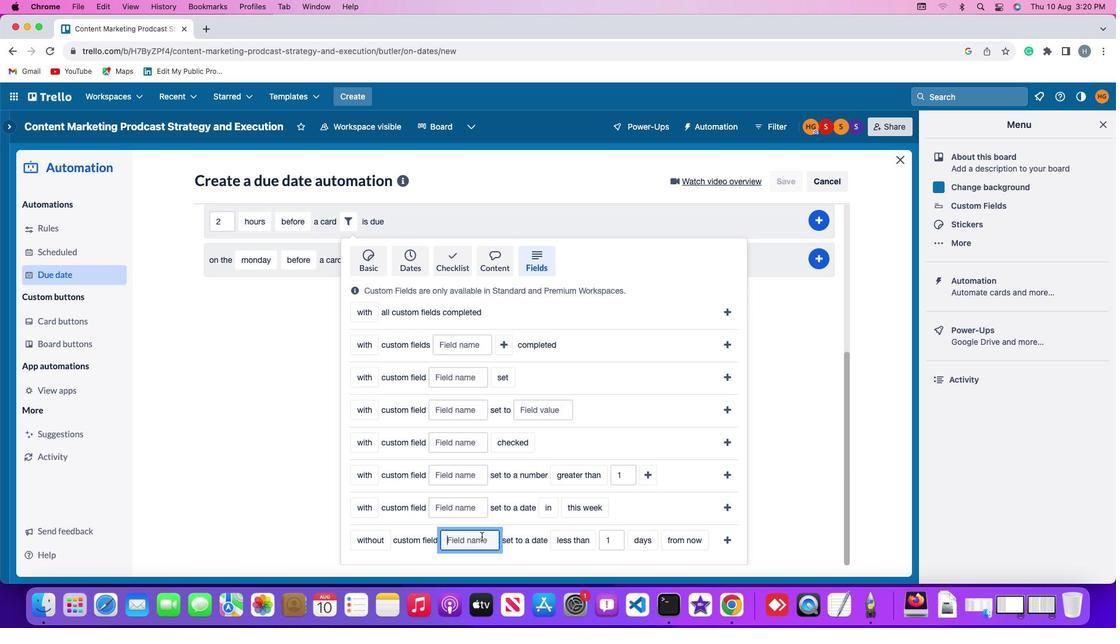 
Action: Key pressed Key.shift'R''e''s''u''m''e'
Screenshot: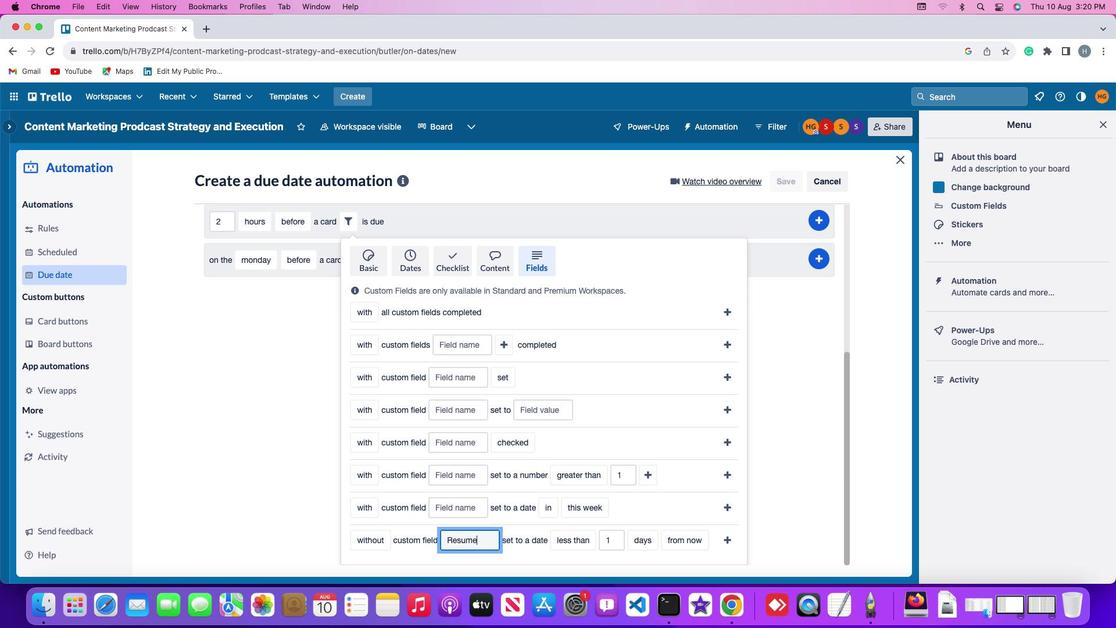 
Action: Mouse moved to (593, 544)
Screenshot: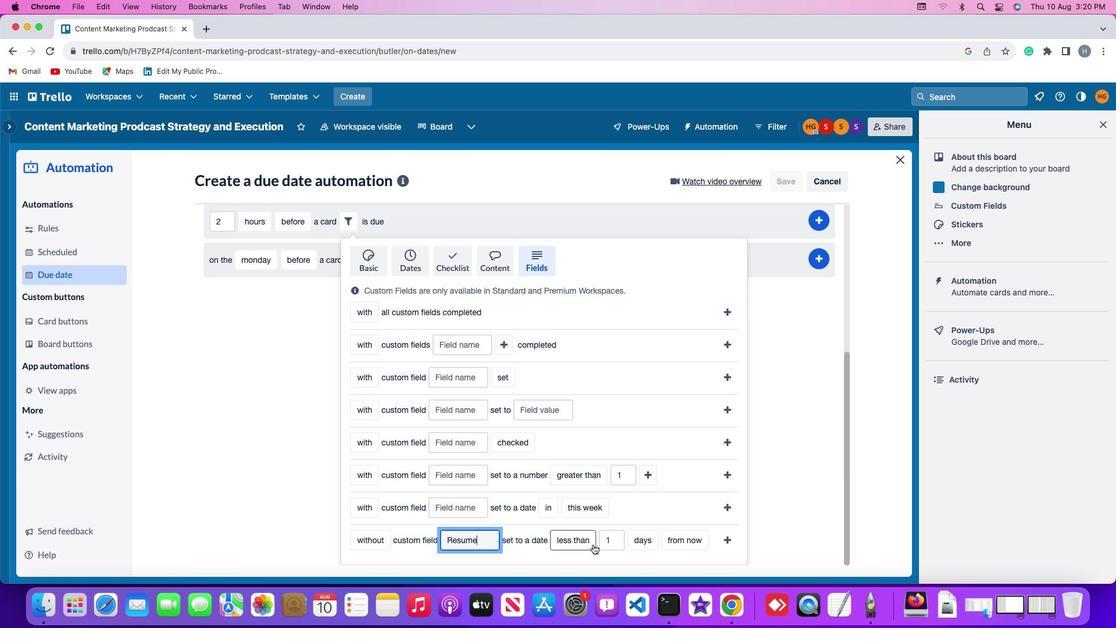 
Action: Mouse pressed left at (593, 544)
Screenshot: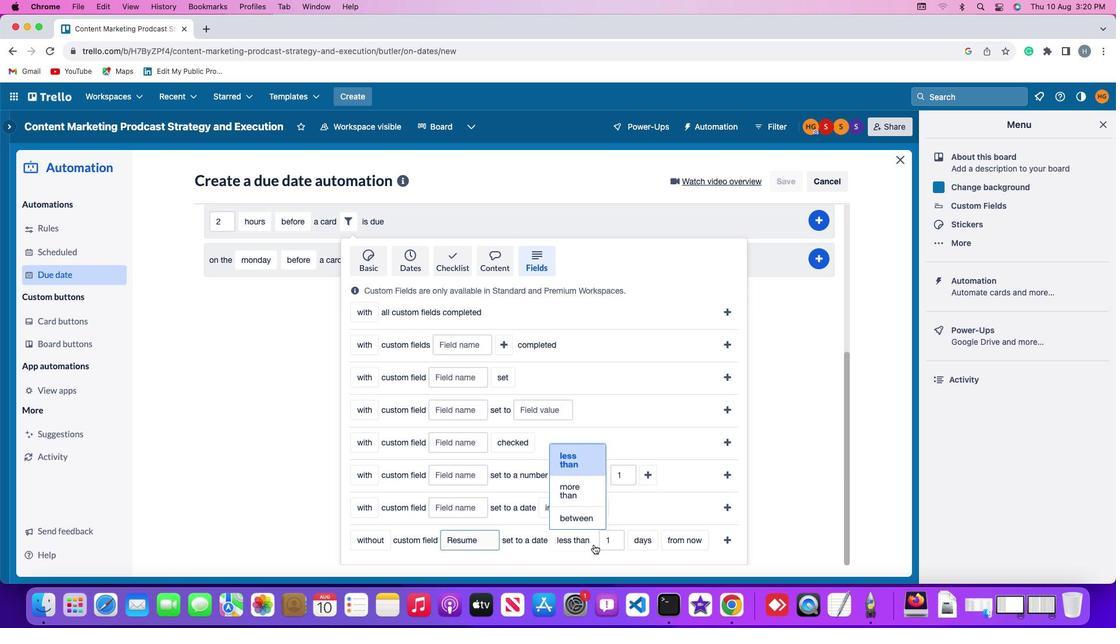 
Action: Mouse moved to (579, 493)
Screenshot: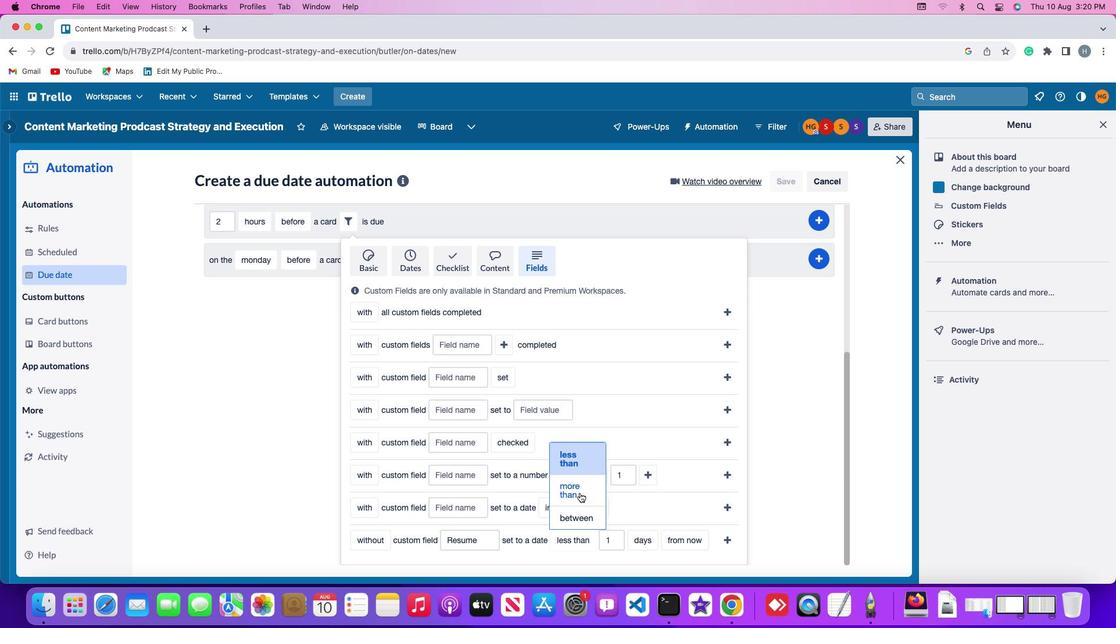 
Action: Mouse pressed left at (579, 493)
Screenshot: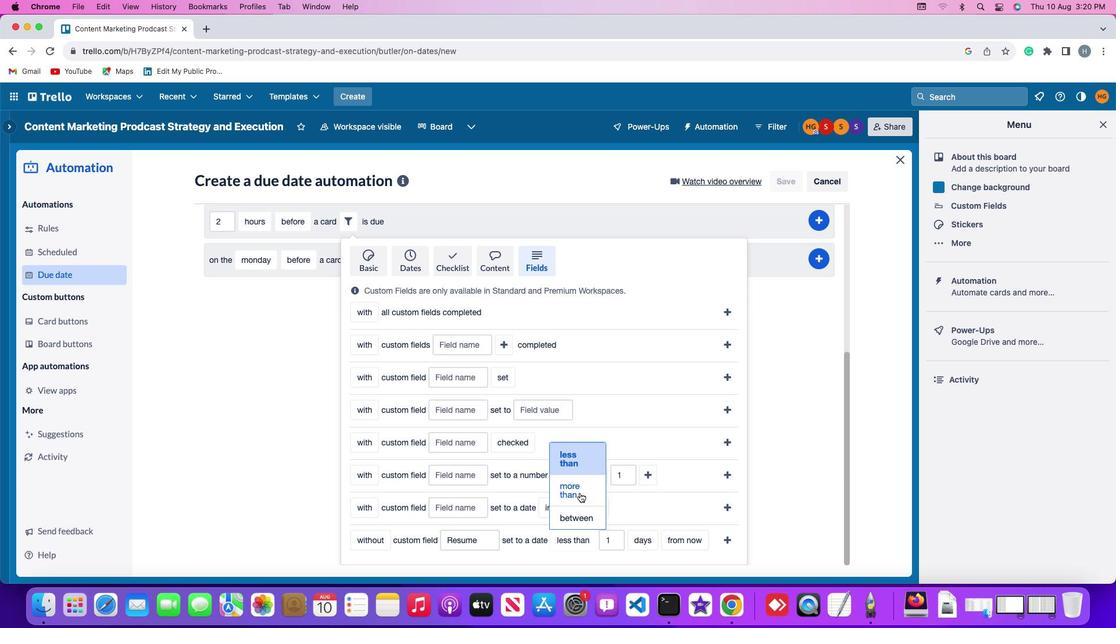 
Action: Mouse moved to (619, 539)
Screenshot: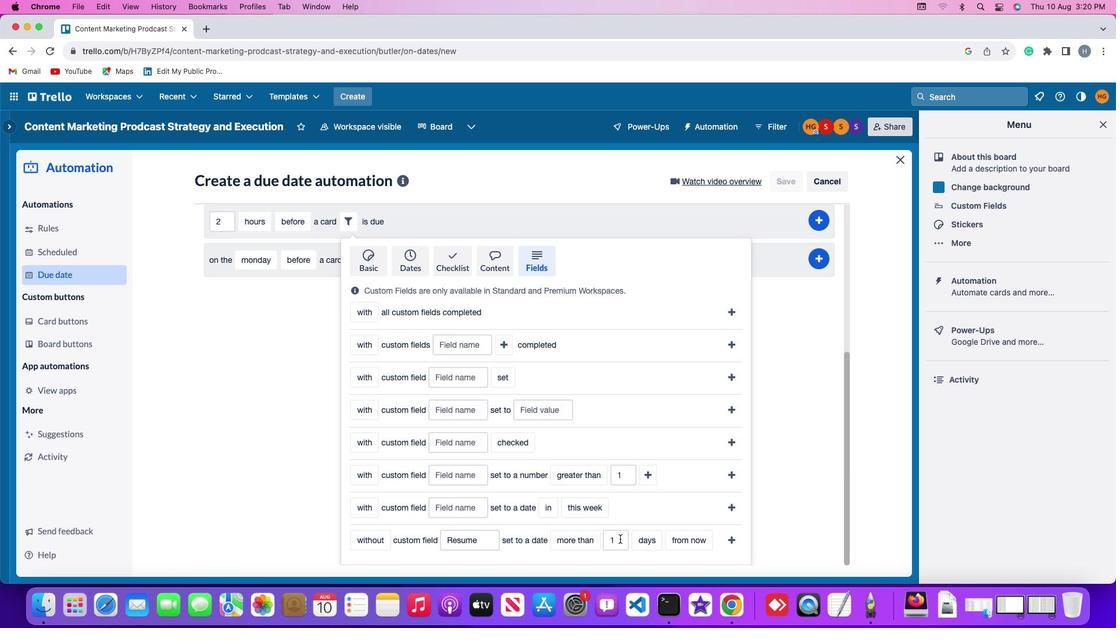 
Action: Mouse pressed left at (619, 539)
Screenshot: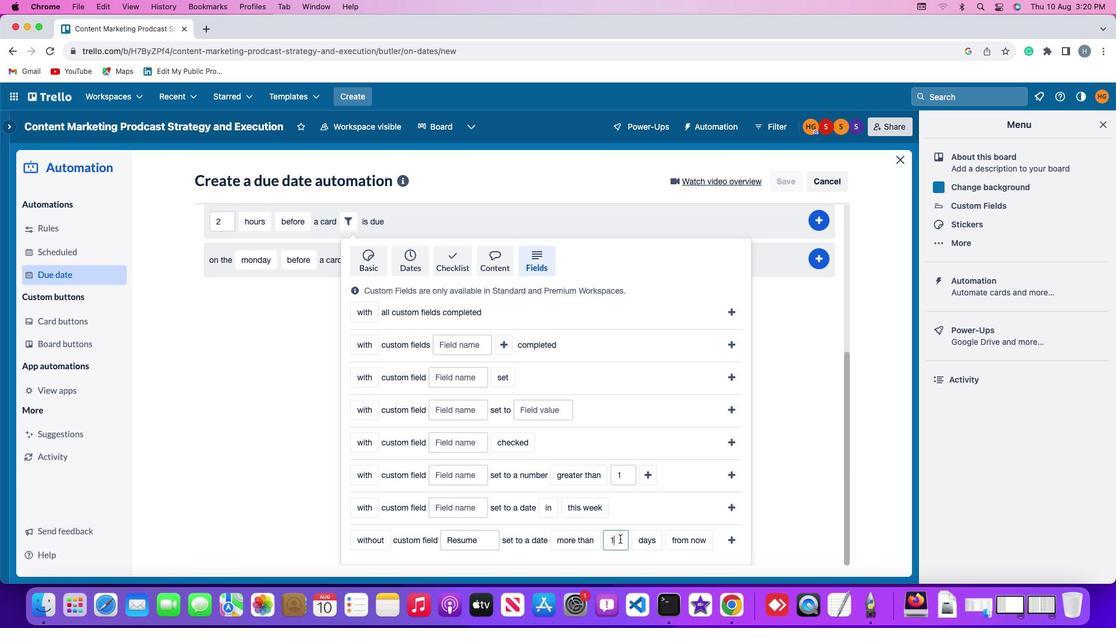 
Action: Mouse moved to (619, 539)
Screenshot: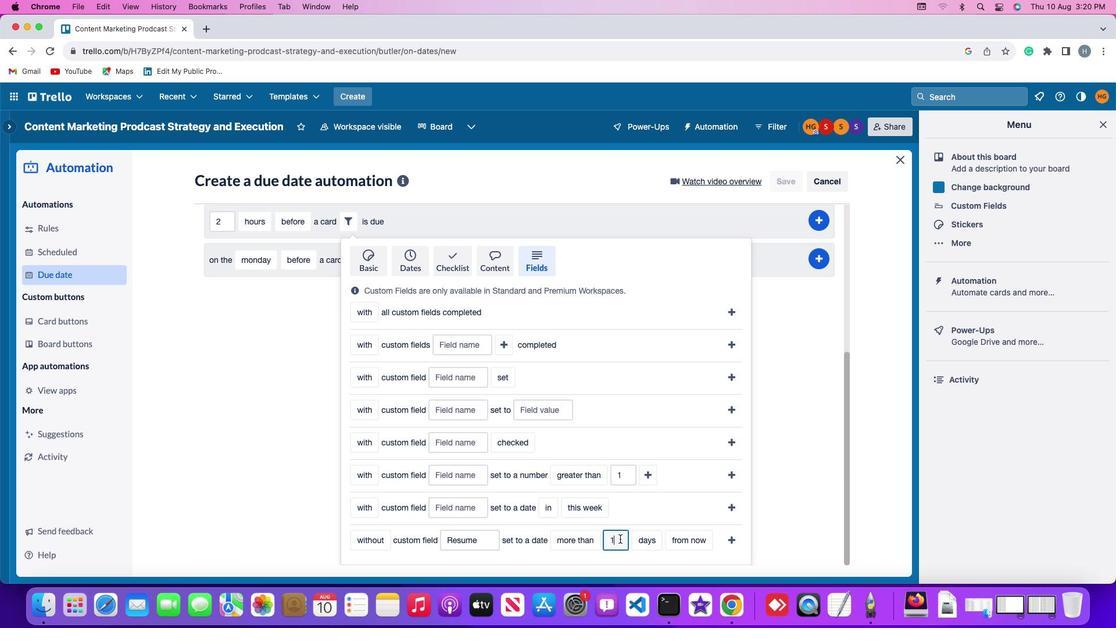
Action: Key pressed Key.backspace'1'
Screenshot: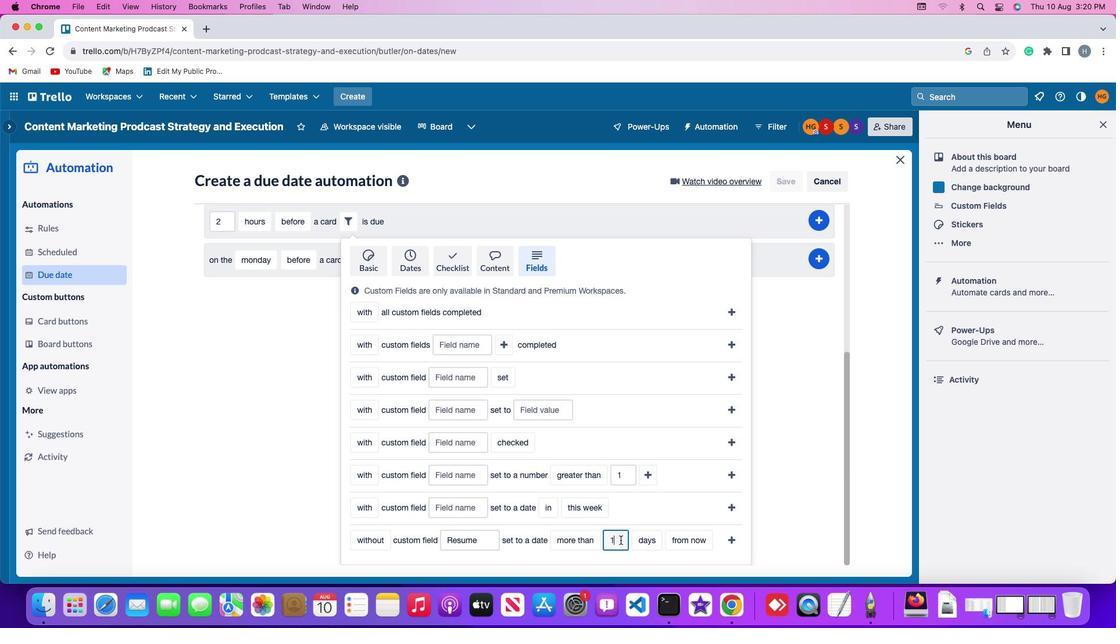 
Action: Mouse moved to (639, 540)
Screenshot: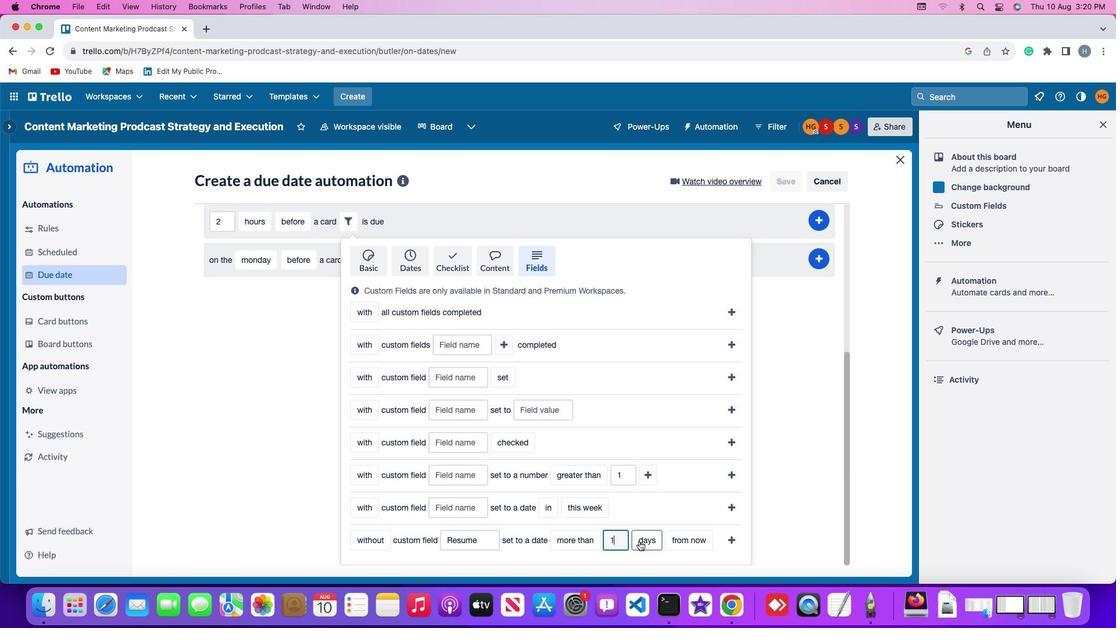 
Action: Mouse pressed left at (639, 540)
Screenshot: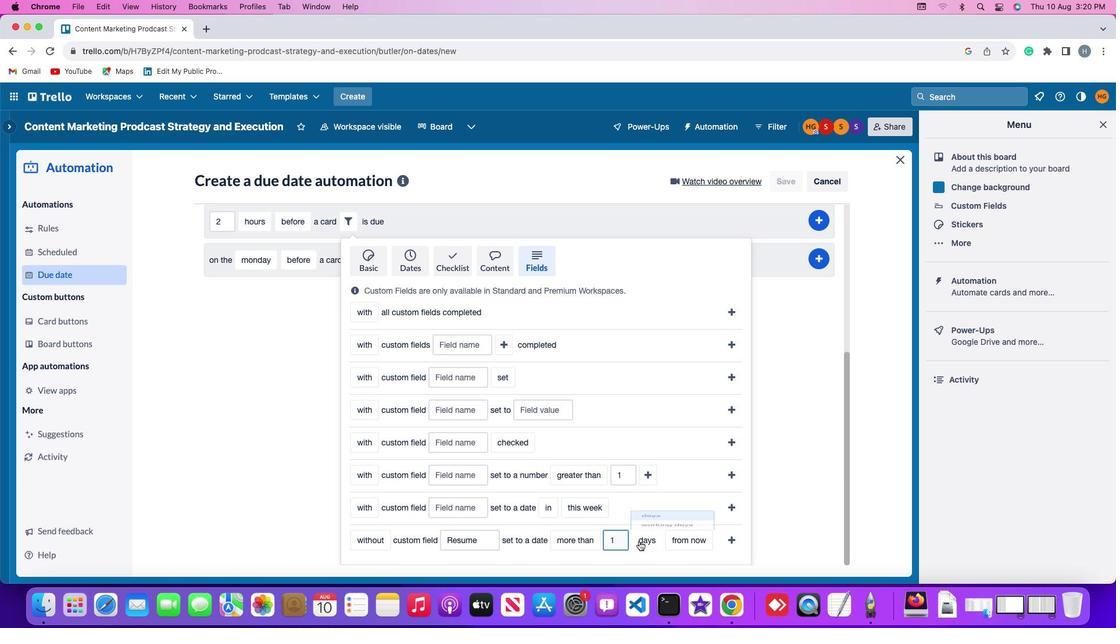 
Action: Mouse moved to (654, 518)
Screenshot: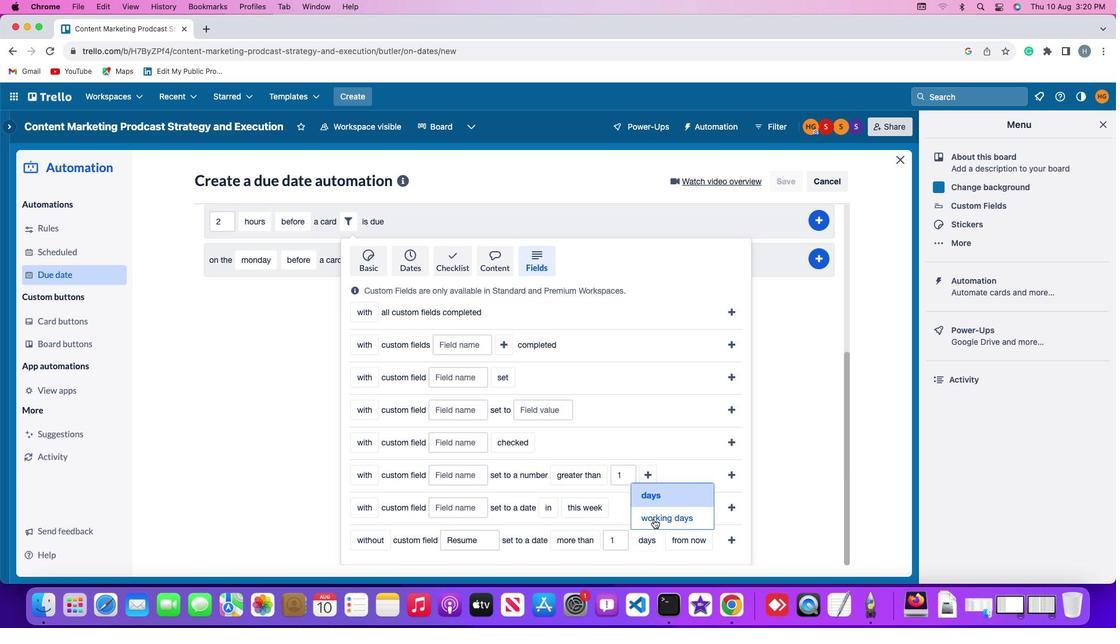 
Action: Mouse pressed left at (654, 518)
Screenshot: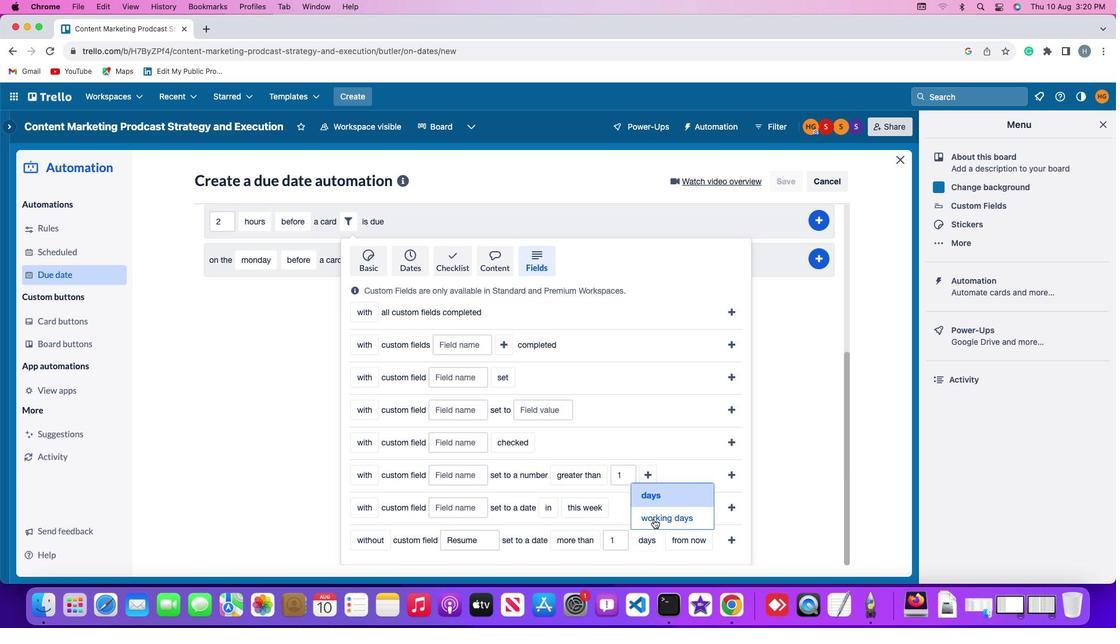 
Action: Mouse moved to (705, 542)
Screenshot: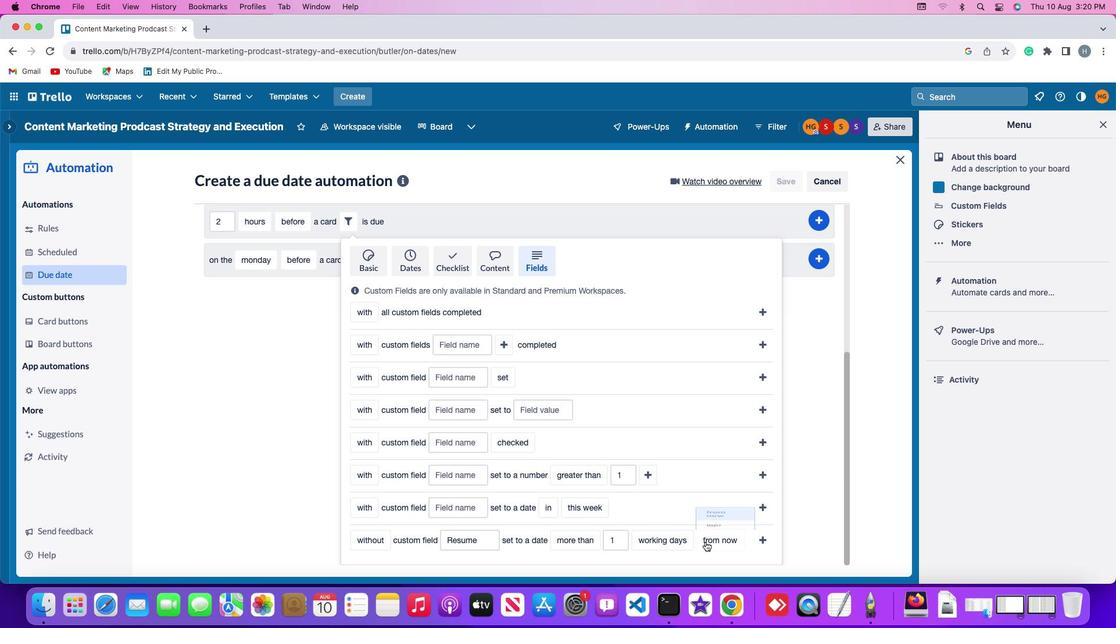 
Action: Mouse pressed left at (705, 542)
Screenshot: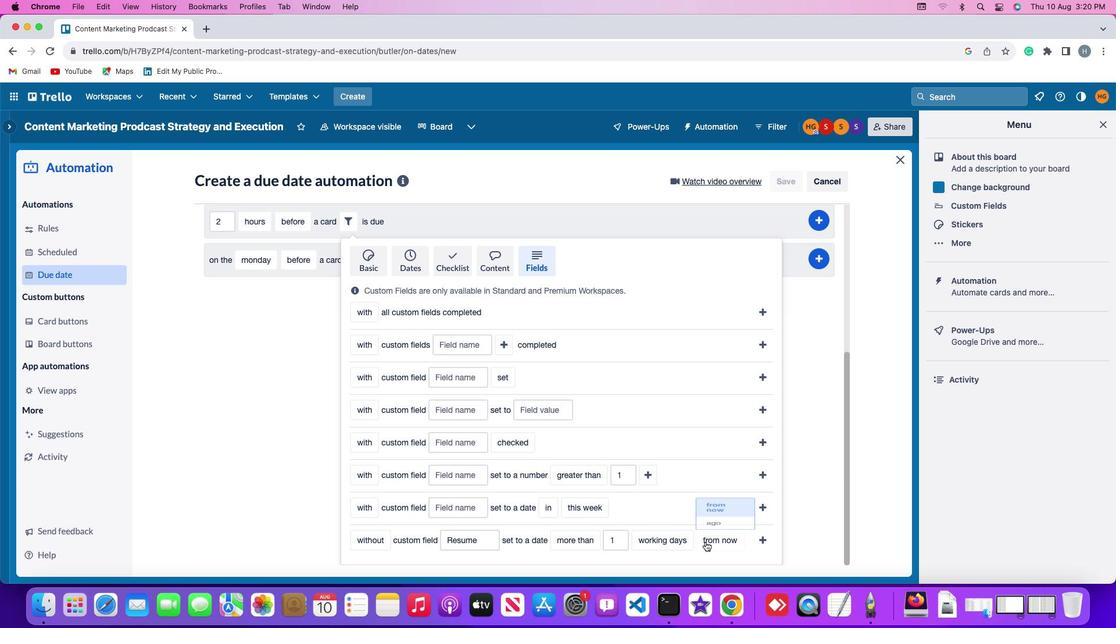 
Action: Mouse moved to (708, 525)
Screenshot: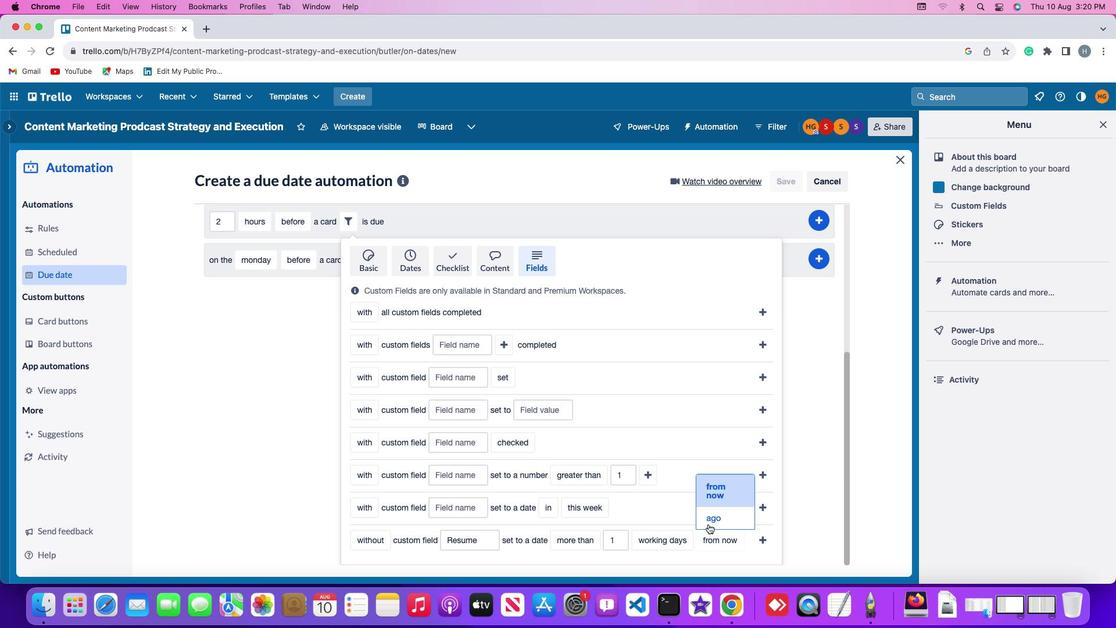 
Action: Mouse pressed left at (708, 525)
Screenshot: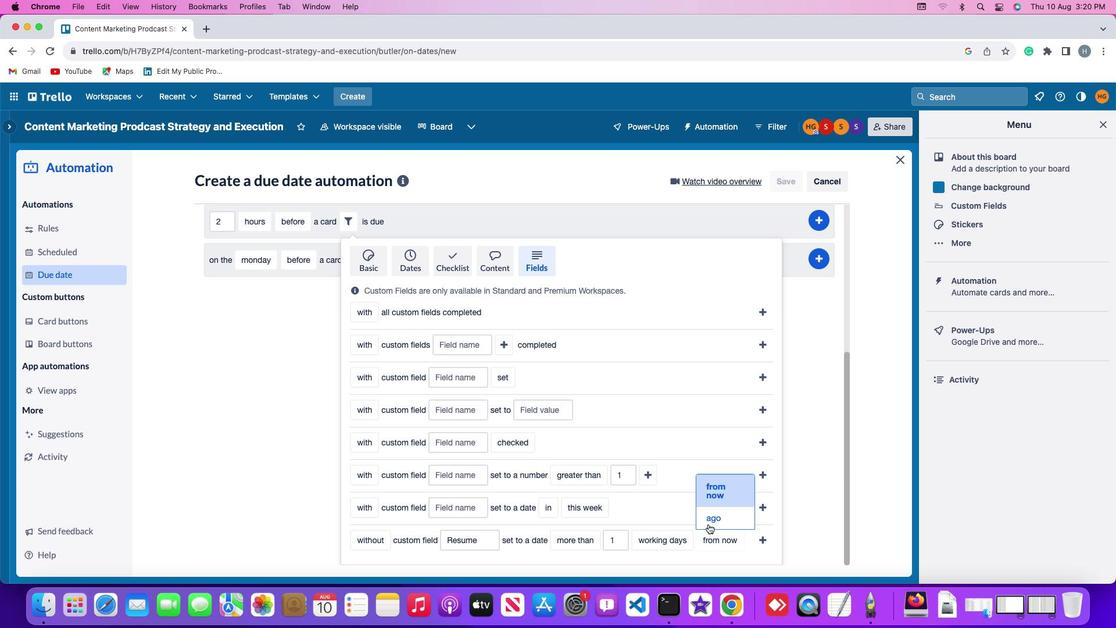 
Action: Mouse moved to (740, 540)
Screenshot: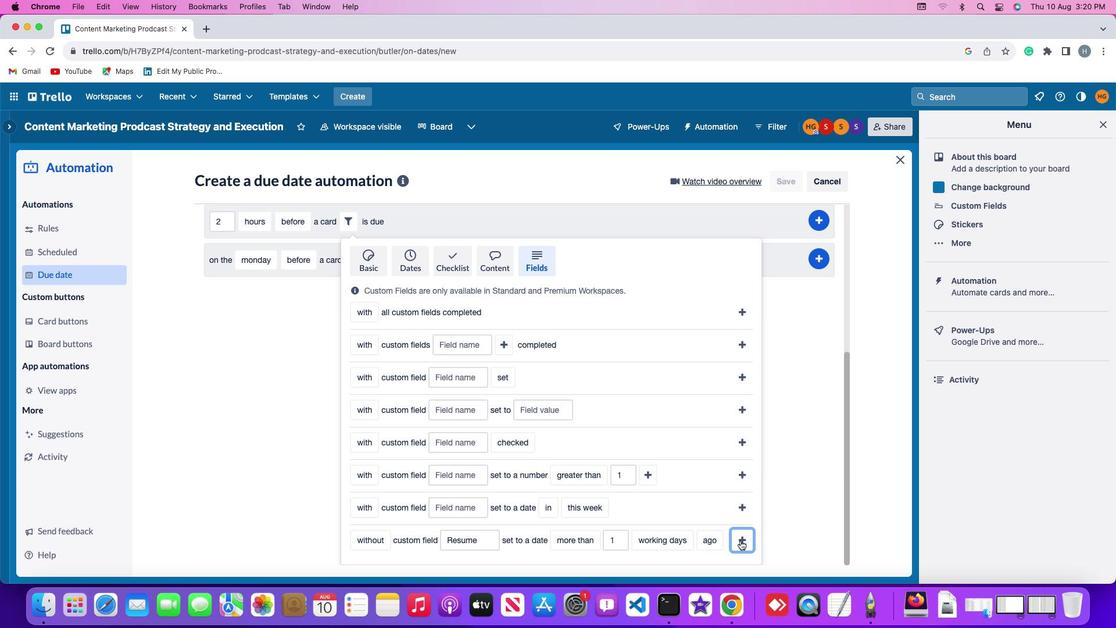 
Action: Mouse pressed left at (740, 540)
Screenshot: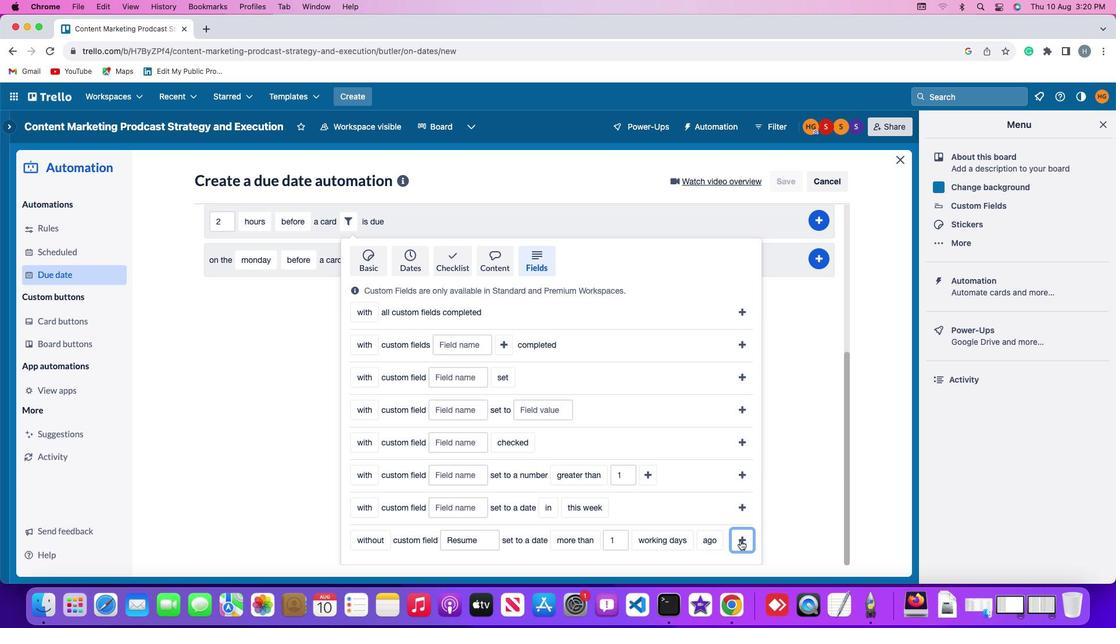 
Action: Mouse moved to (829, 466)
Screenshot: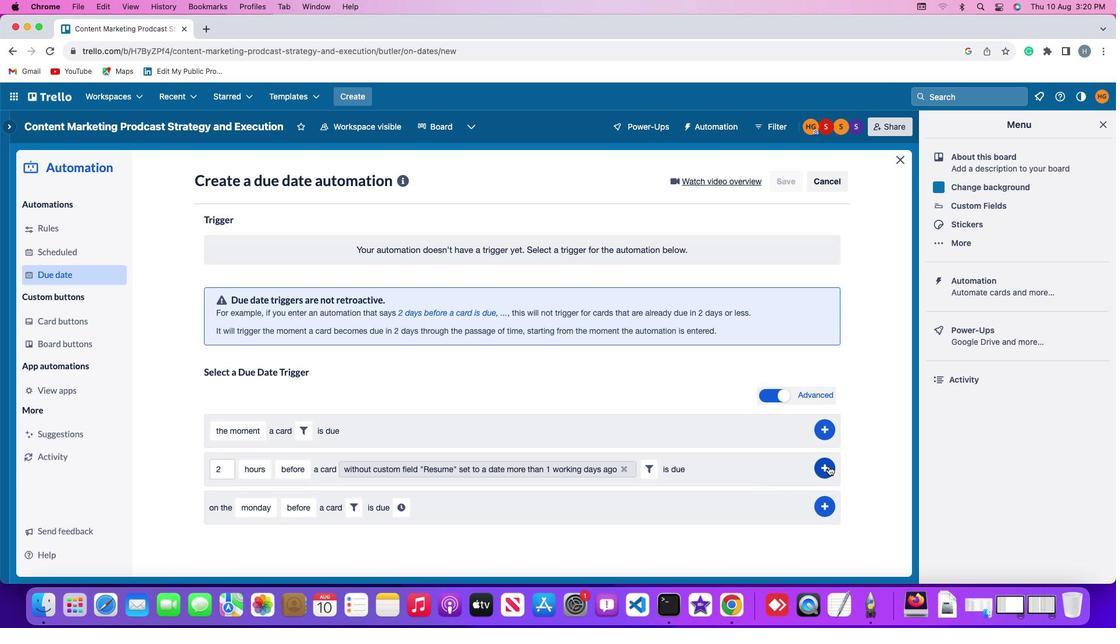 
Action: Mouse pressed left at (829, 466)
Screenshot: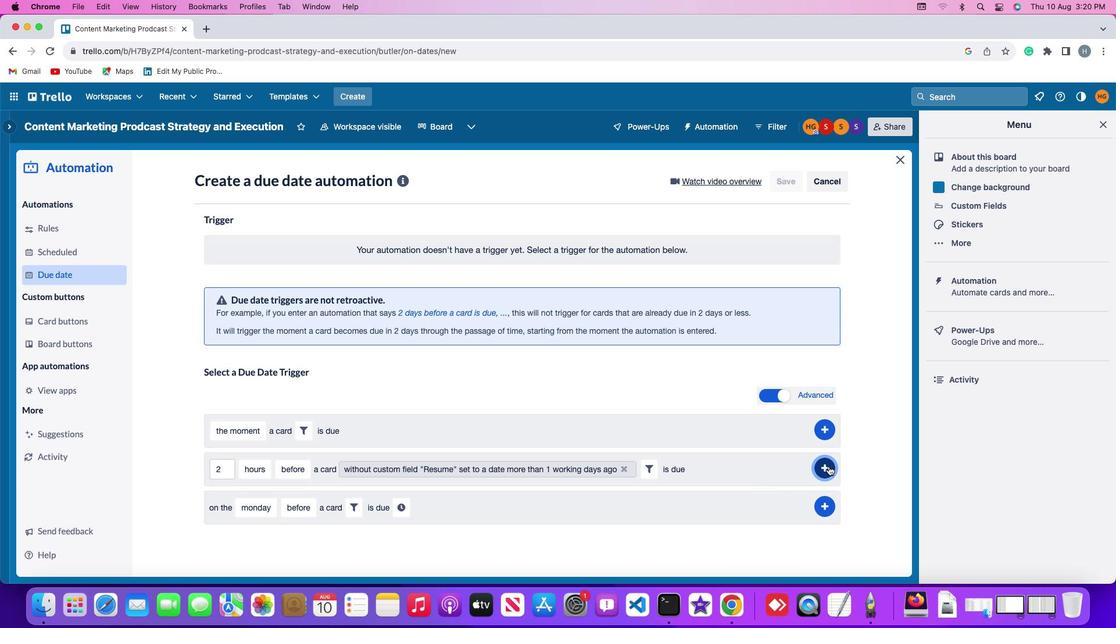 
Action: Mouse moved to (870, 391)
Screenshot: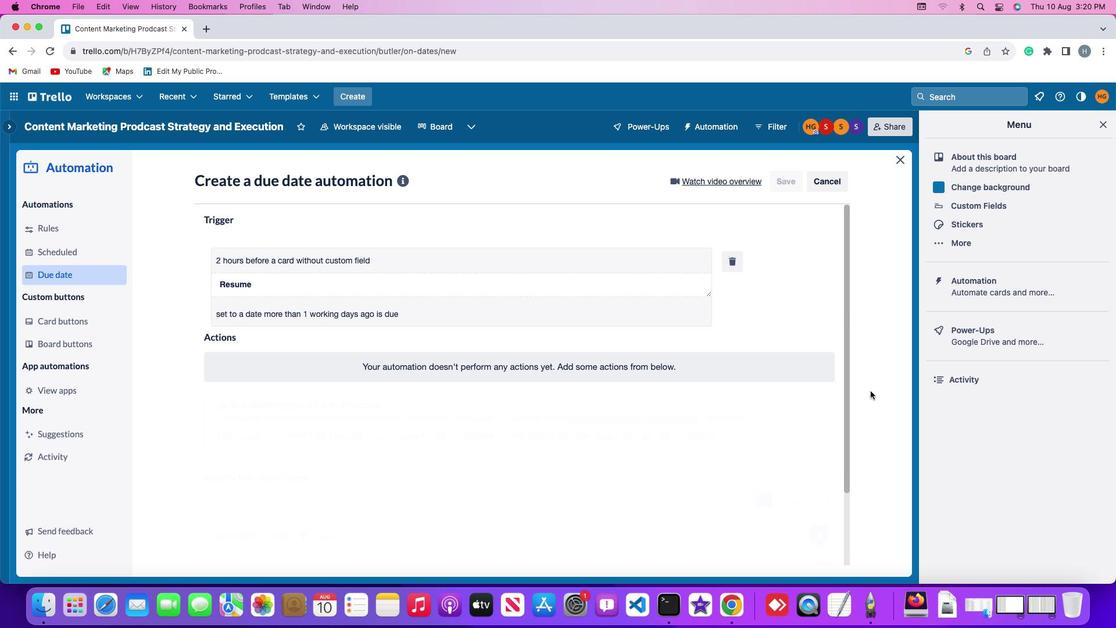 
